 Task: Look for space in Shāhpur, India from 8th June, 2023 to 19th June, 2023 for 1 adult in price range Rs.5000 to Rs.12000. Place can be shared room with 1  bedroom having 1 bed and 1 bathroom. Property type can be house, flat, guest house, hotel. Booking option can be shelf check-in. Required host language is English.
Action: Mouse moved to (523, 90)
Screenshot: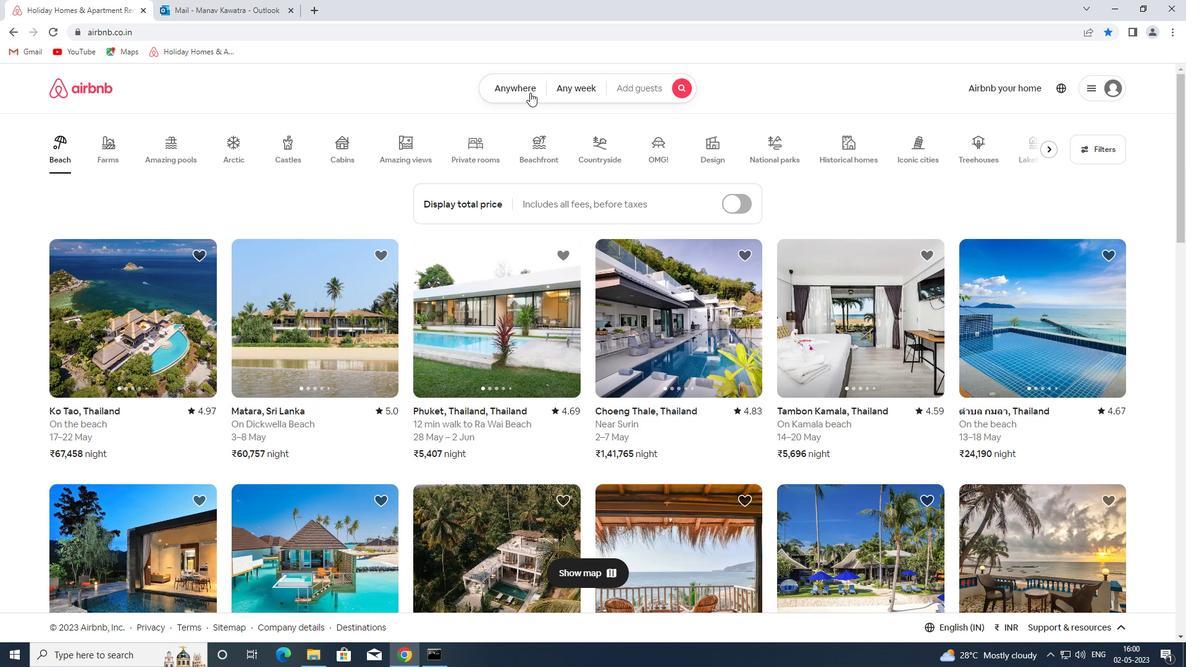 
Action: Mouse pressed left at (523, 90)
Screenshot: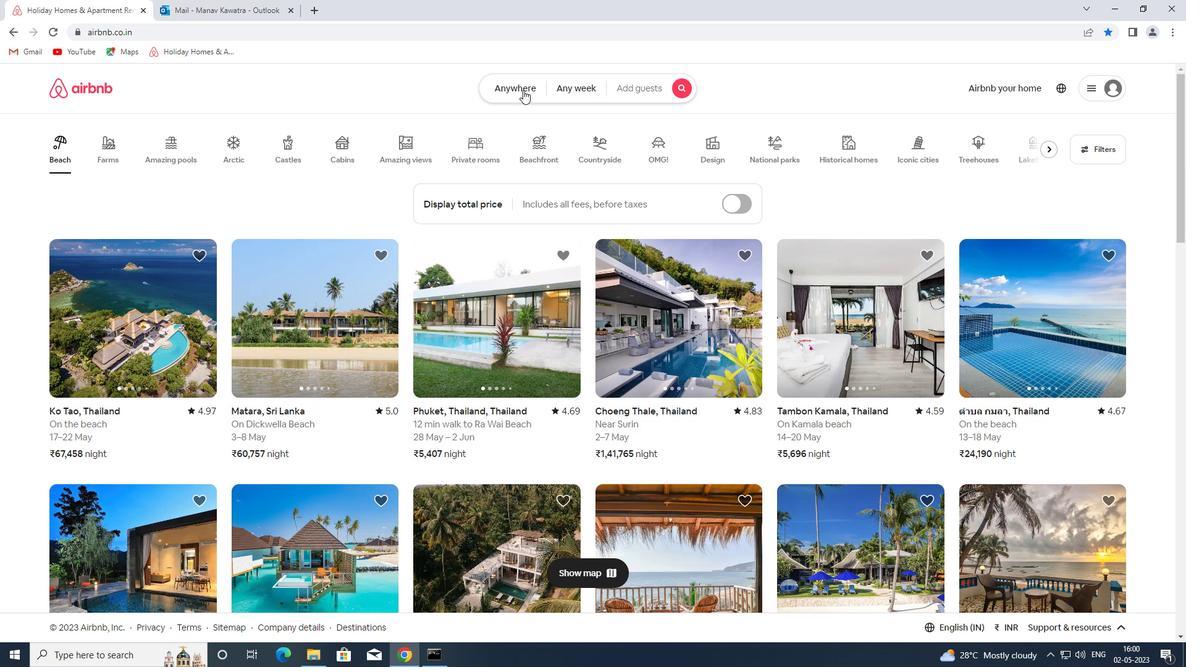 
Action: Mouse moved to (455, 142)
Screenshot: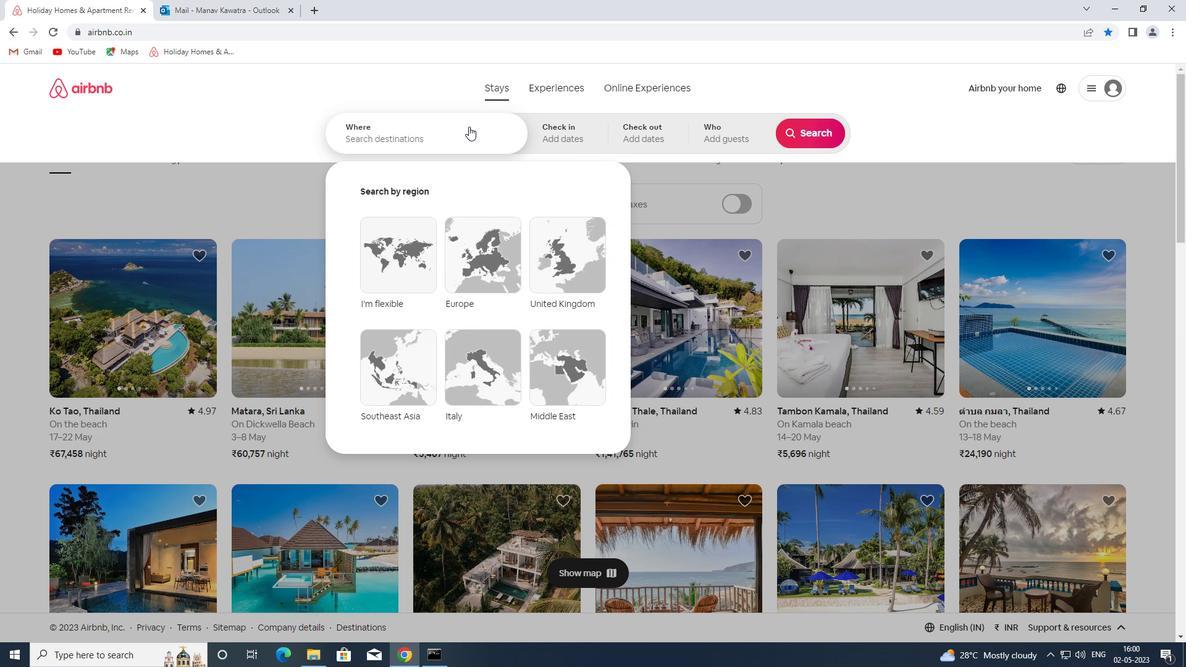 
Action: Mouse pressed left at (455, 142)
Screenshot: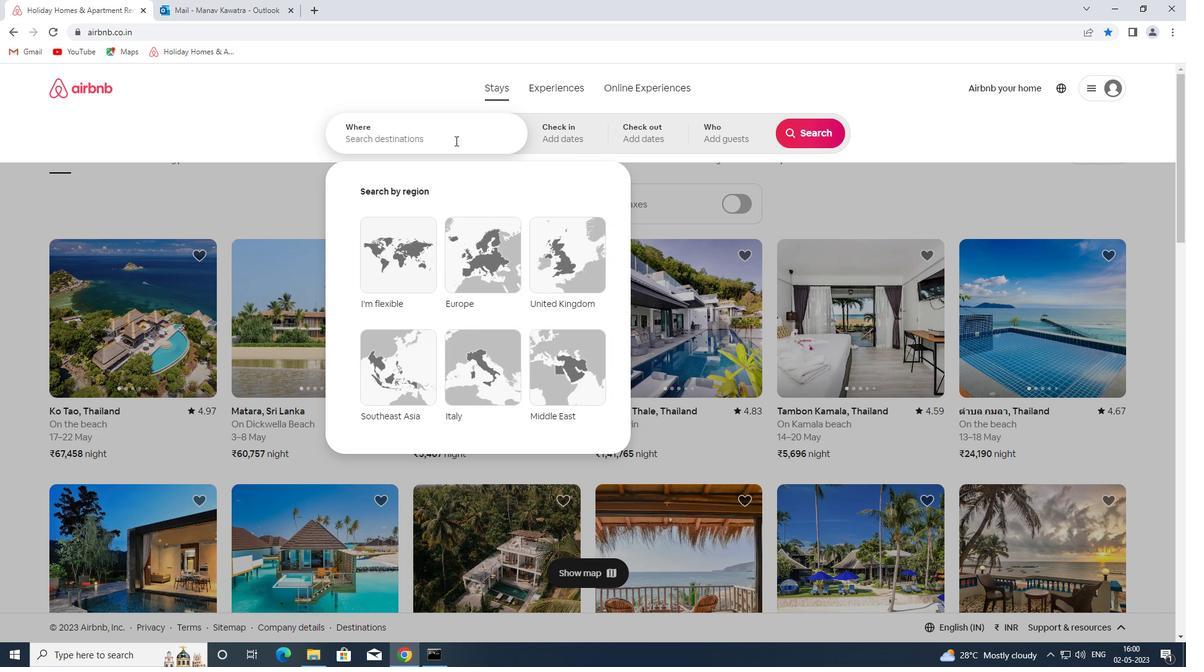 
Action: Mouse moved to (455, 142)
Screenshot: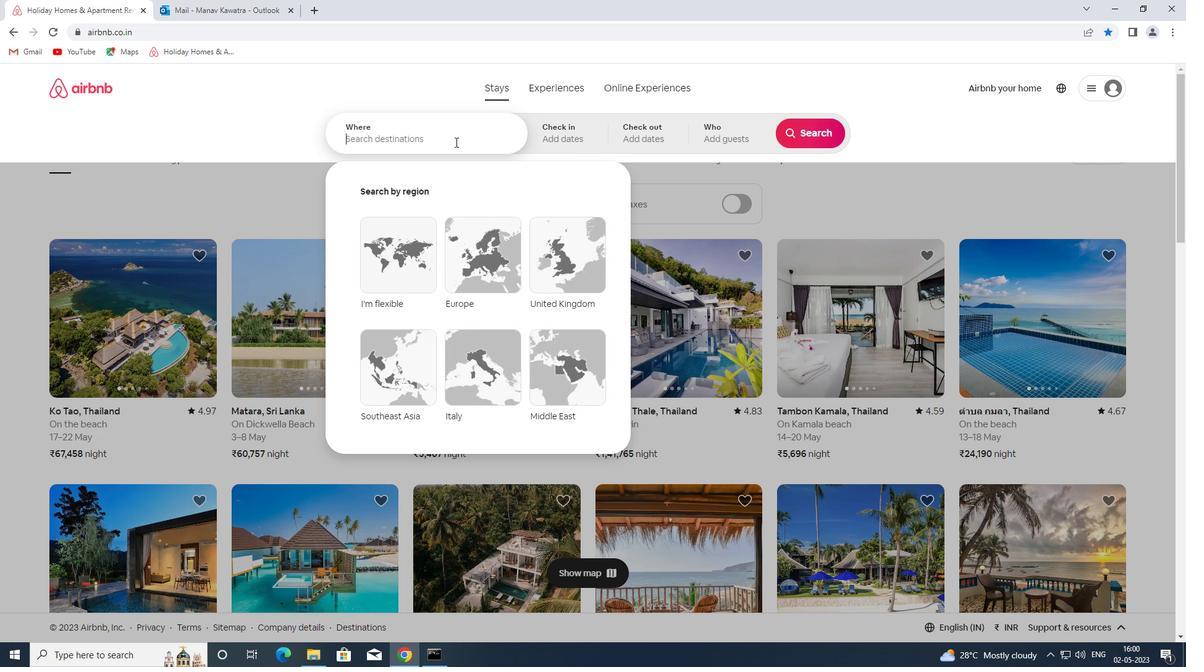 
Action: Key pressed shahpur<Key.space>india<Key.enter>
Screenshot: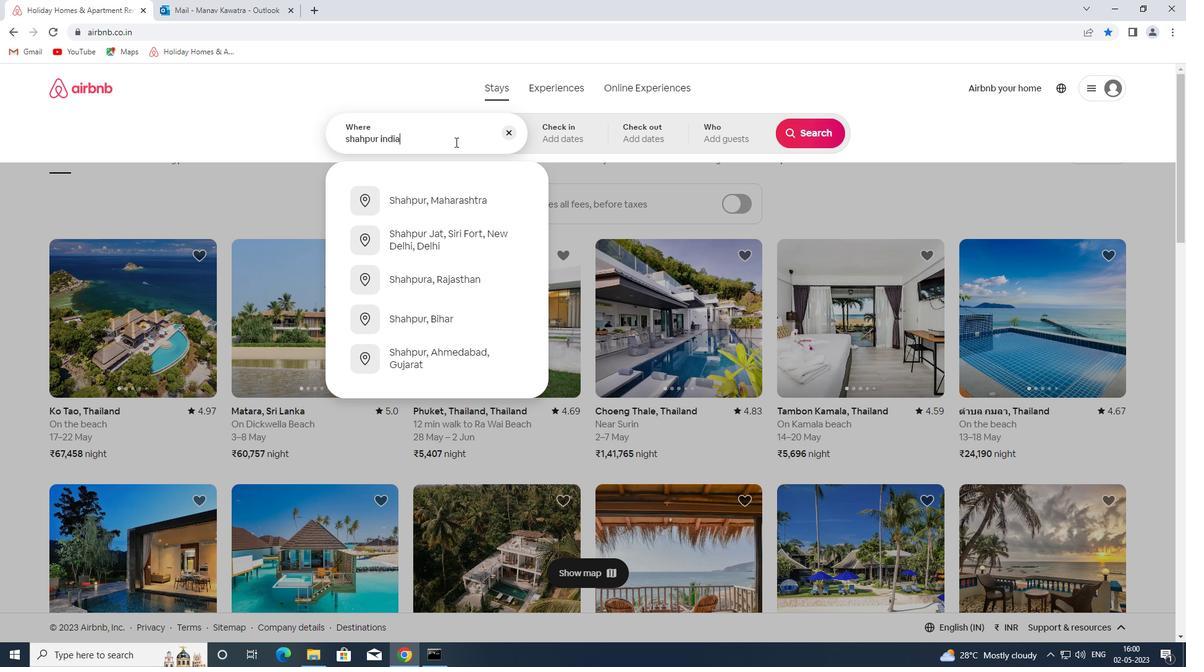 
Action: Mouse moved to (739, 309)
Screenshot: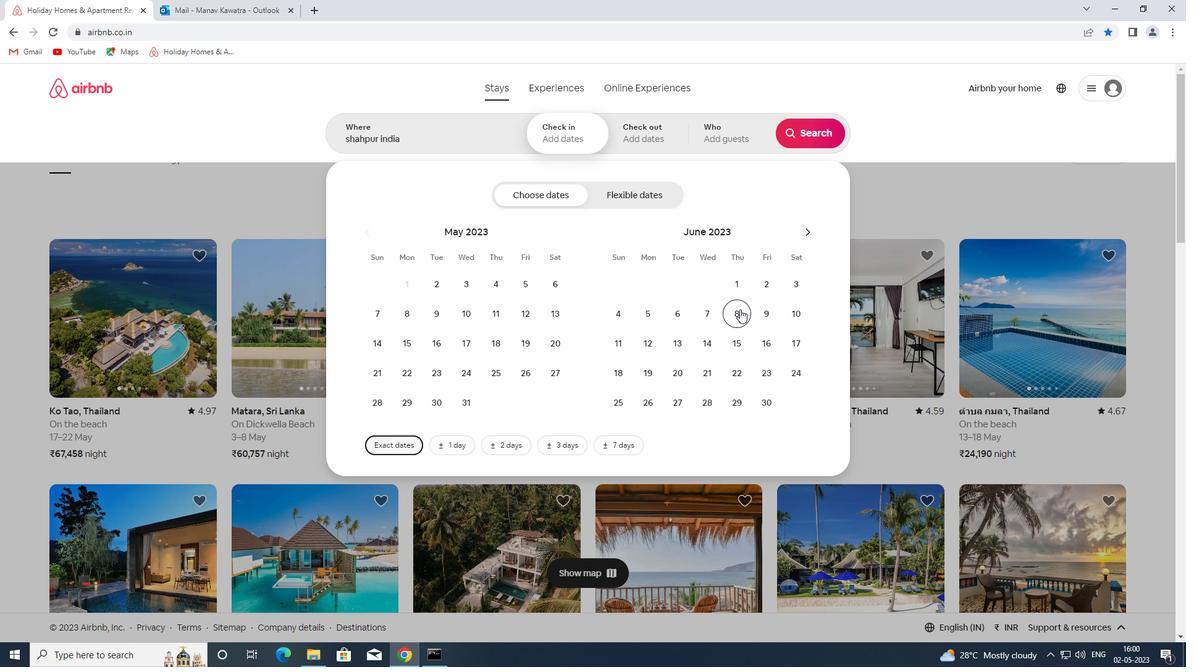 
Action: Mouse pressed left at (739, 309)
Screenshot: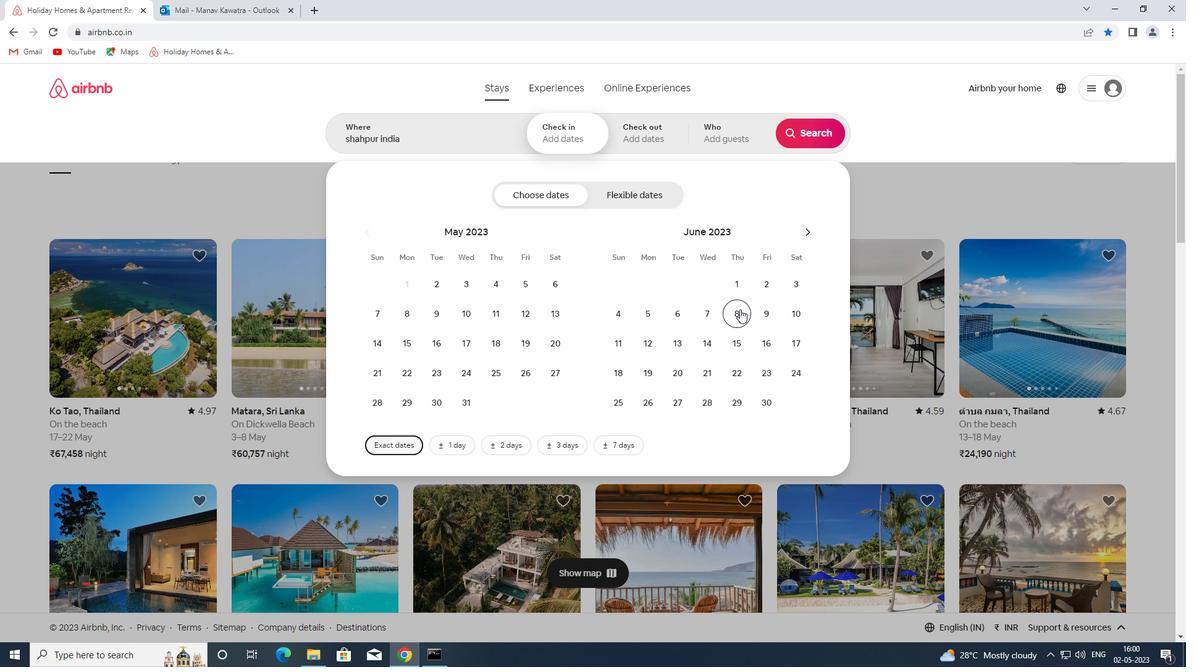 
Action: Mouse moved to (803, 237)
Screenshot: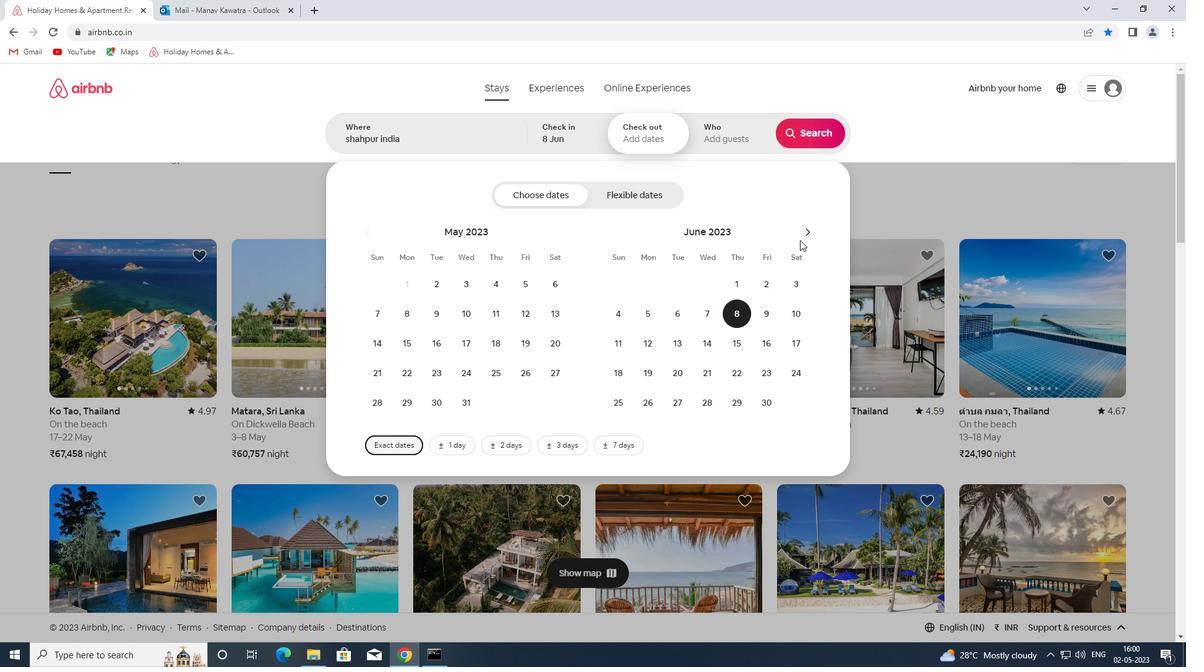 
Action: Mouse pressed left at (803, 237)
Screenshot: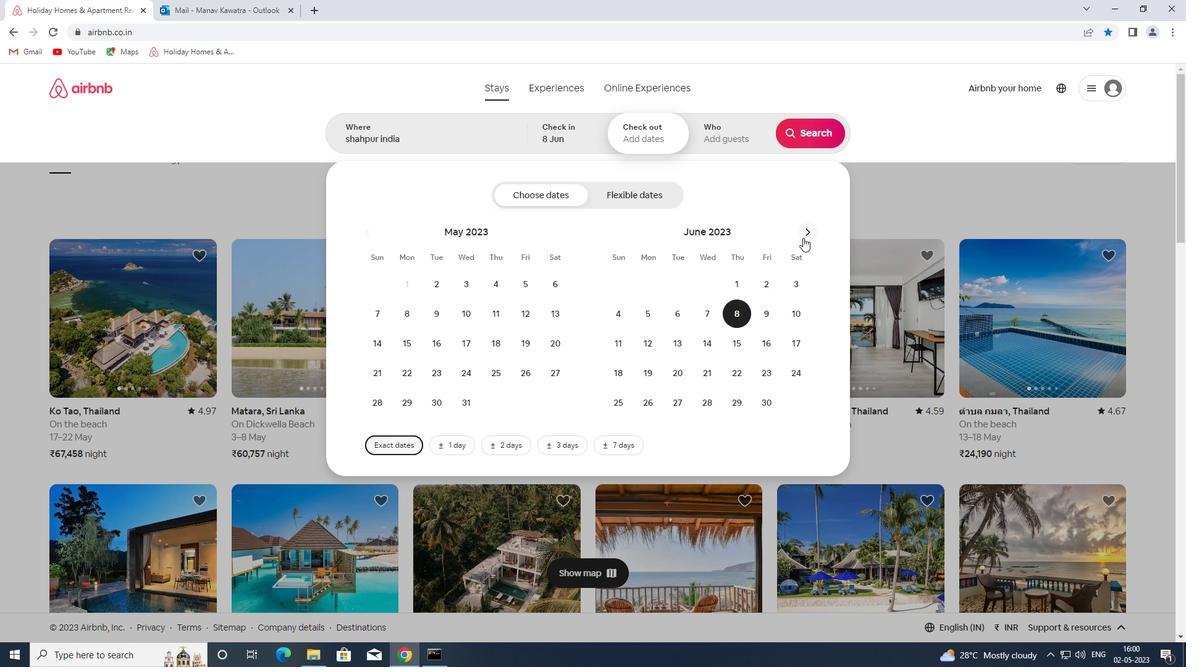 
Action: Mouse moved to (418, 371)
Screenshot: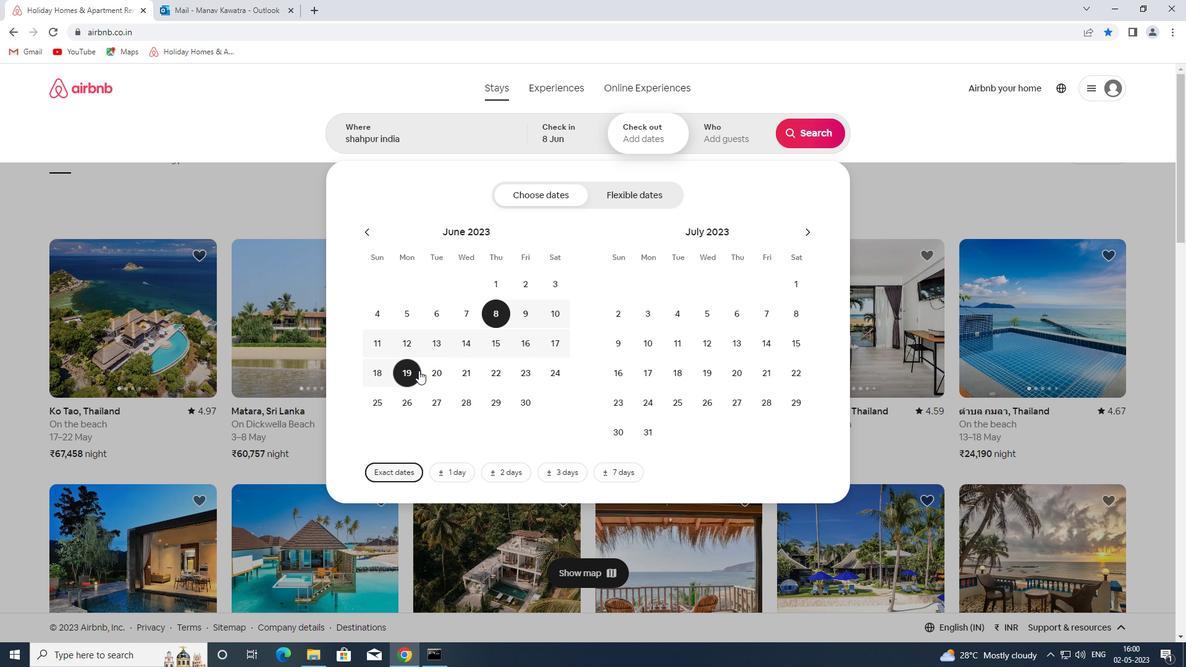 
Action: Mouse pressed left at (418, 371)
Screenshot: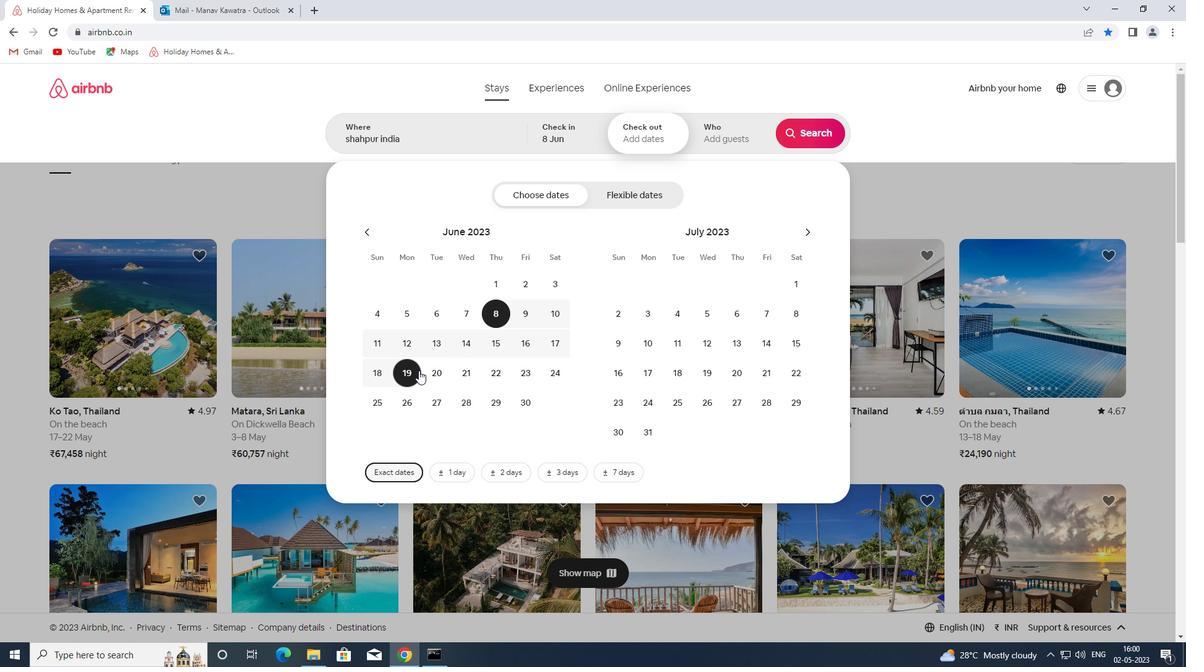
Action: Mouse moved to (734, 133)
Screenshot: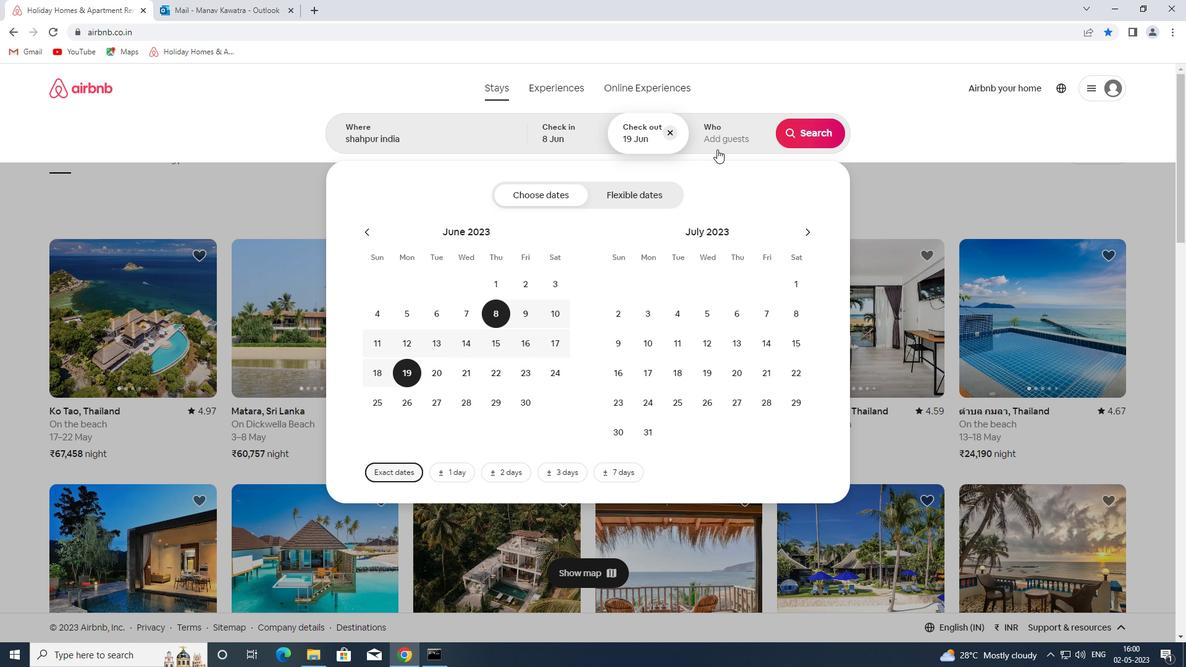 
Action: Mouse pressed left at (734, 133)
Screenshot: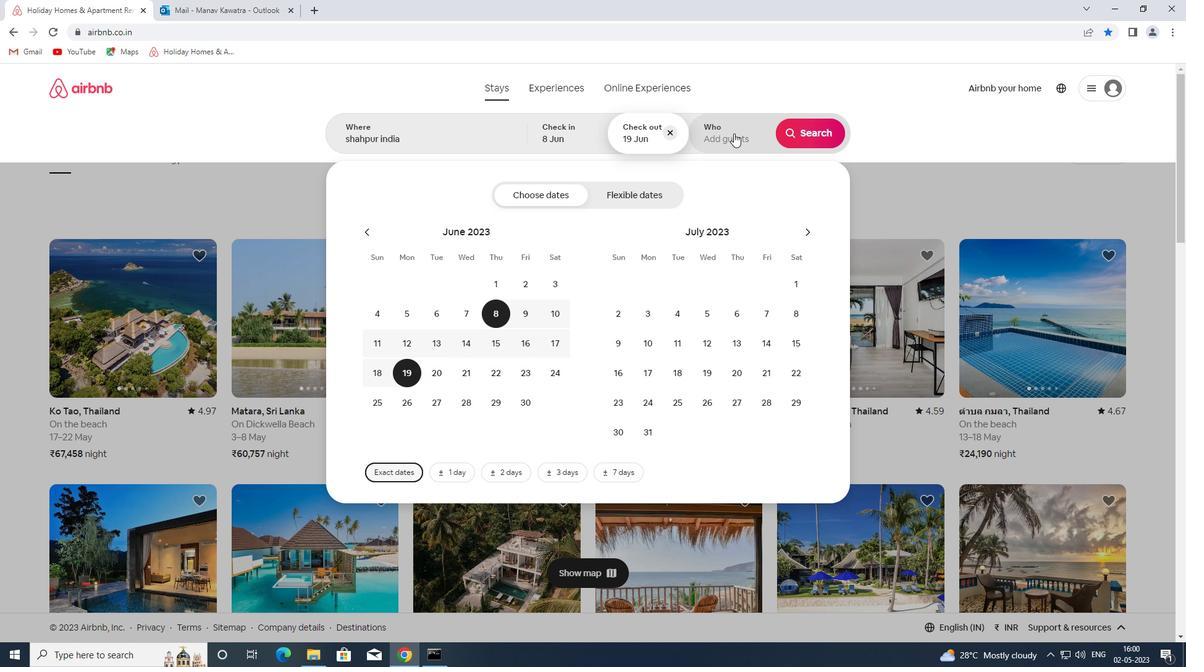 
Action: Mouse moved to (814, 202)
Screenshot: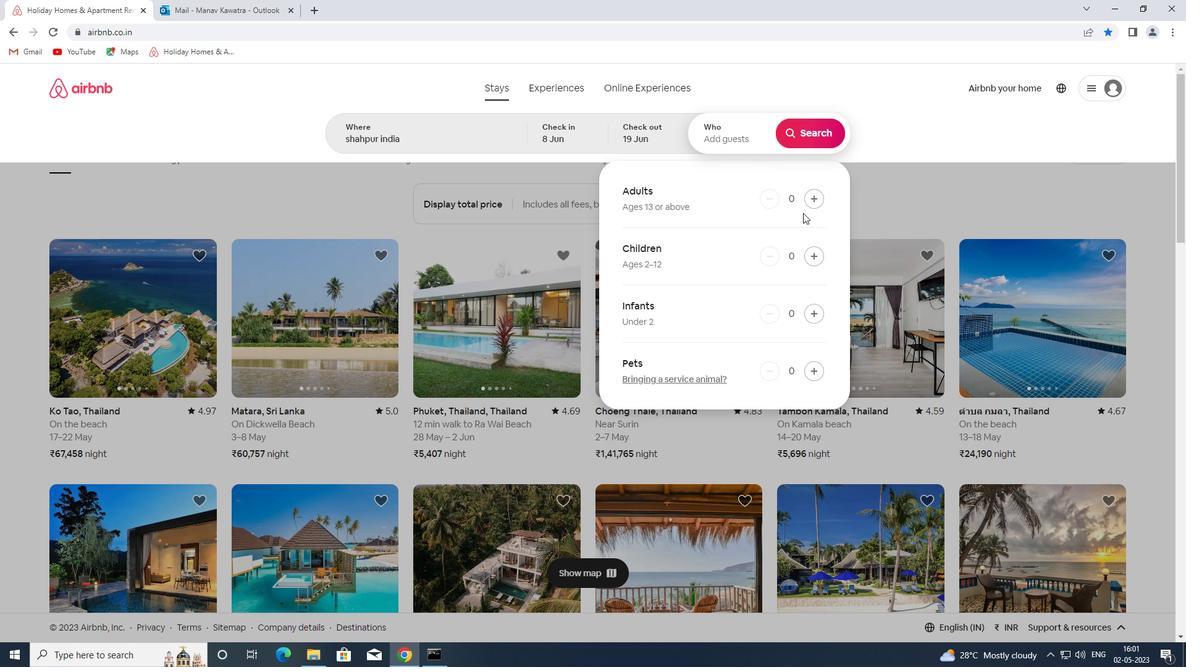 
Action: Mouse pressed left at (814, 202)
Screenshot: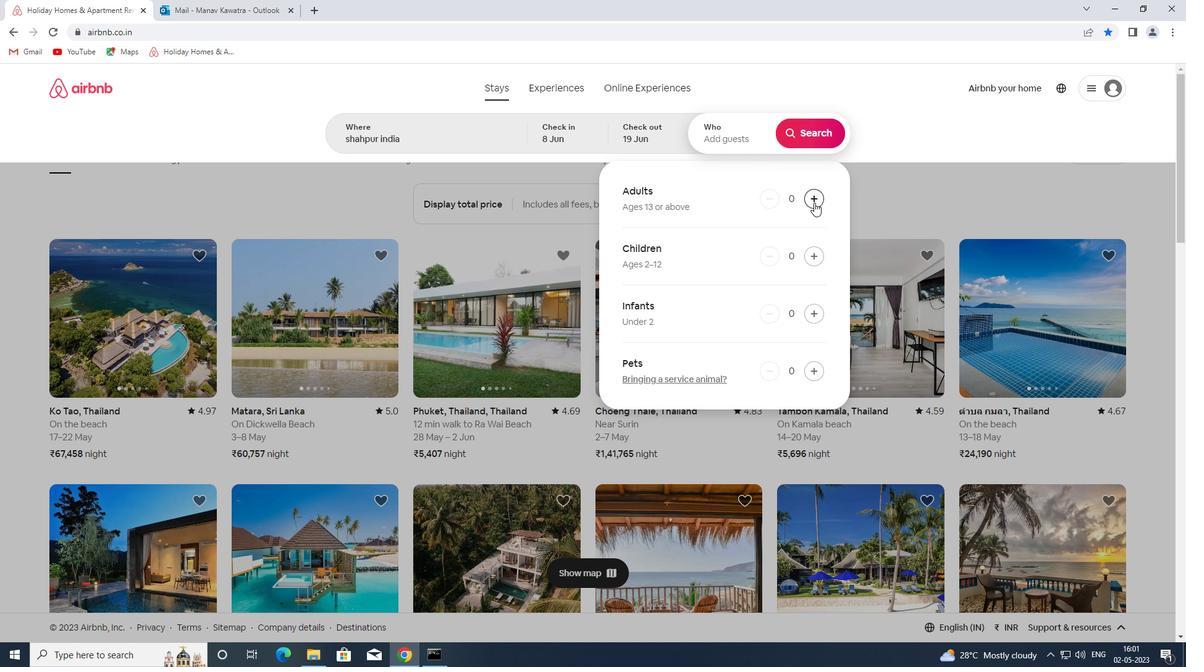 
Action: Mouse moved to (800, 134)
Screenshot: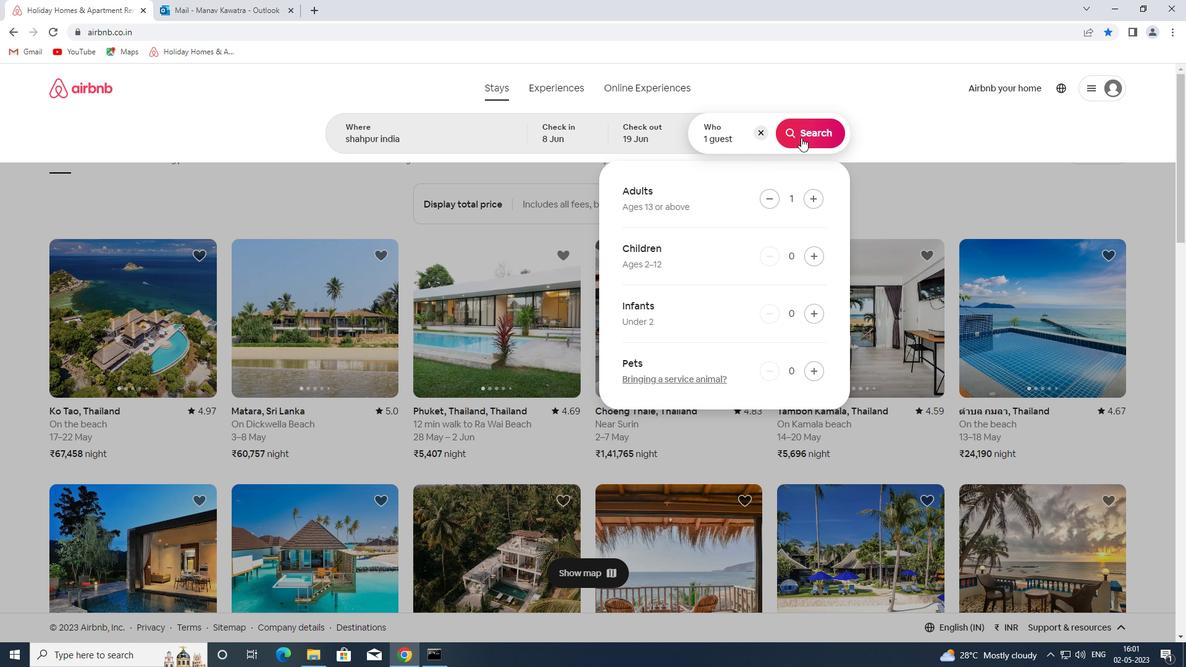 
Action: Mouse pressed left at (800, 134)
Screenshot: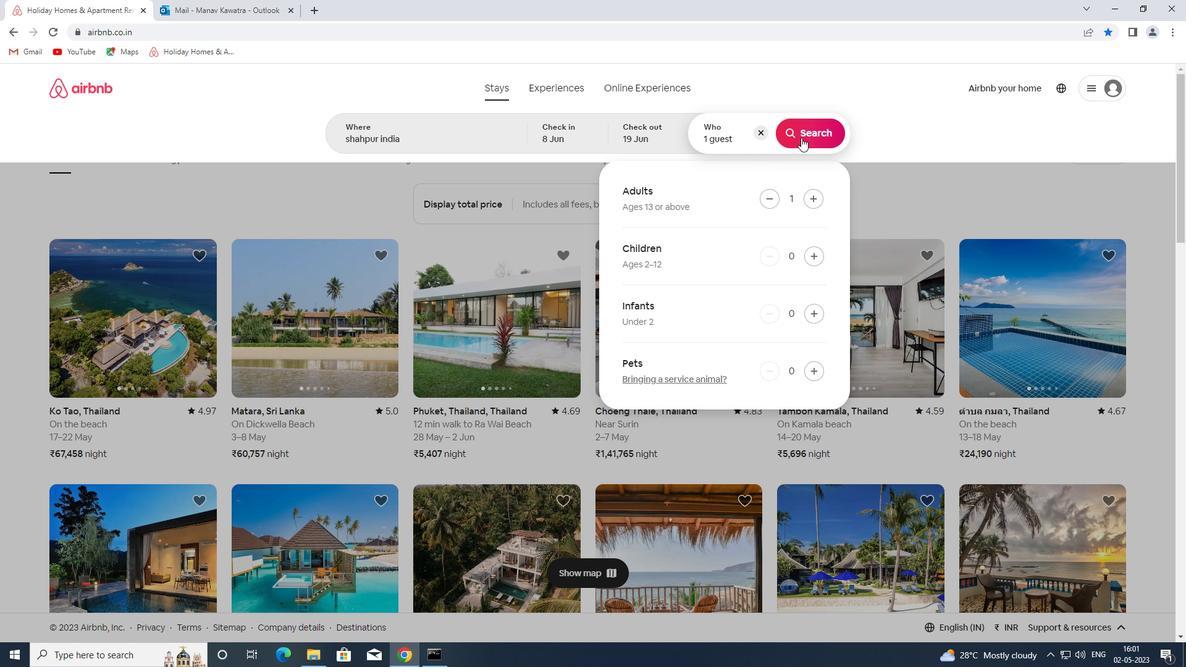 
Action: Mouse moved to (1130, 141)
Screenshot: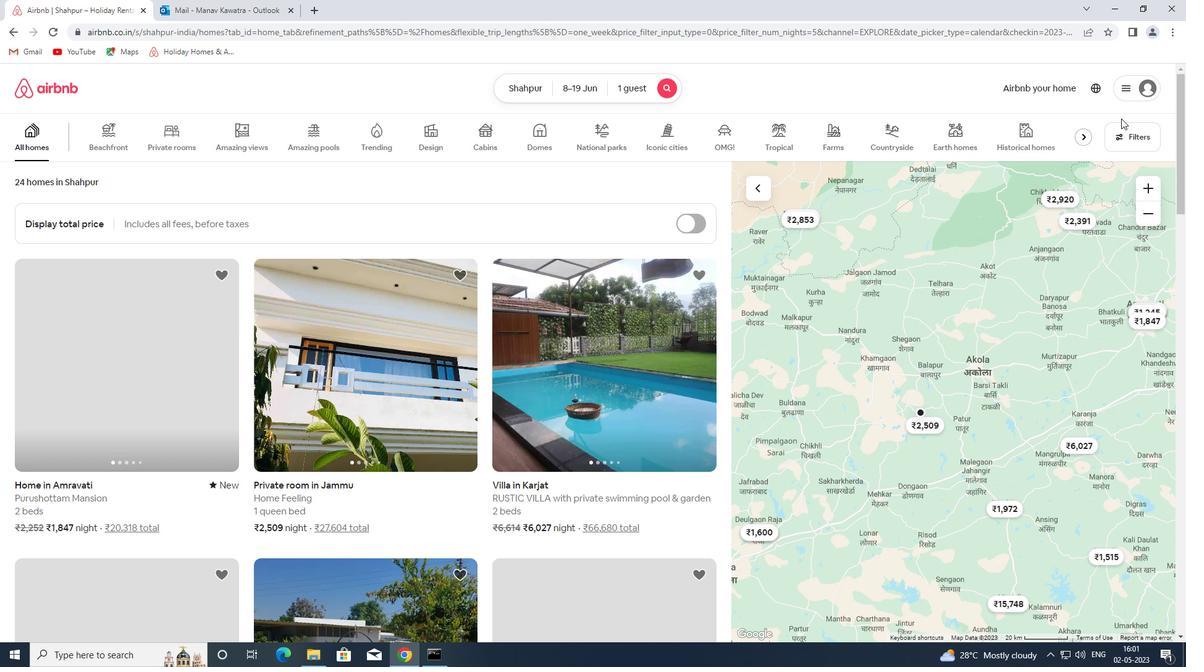 
Action: Mouse pressed left at (1130, 141)
Screenshot: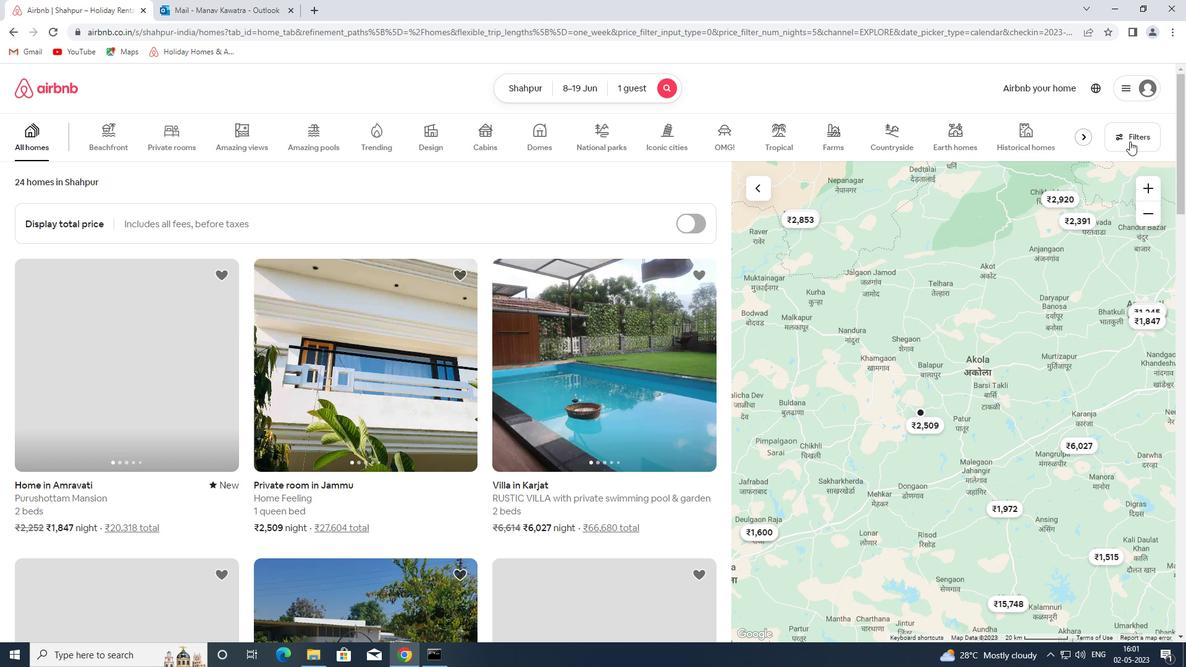 
Action: Mouse moved to (446, 287)
Screenshot: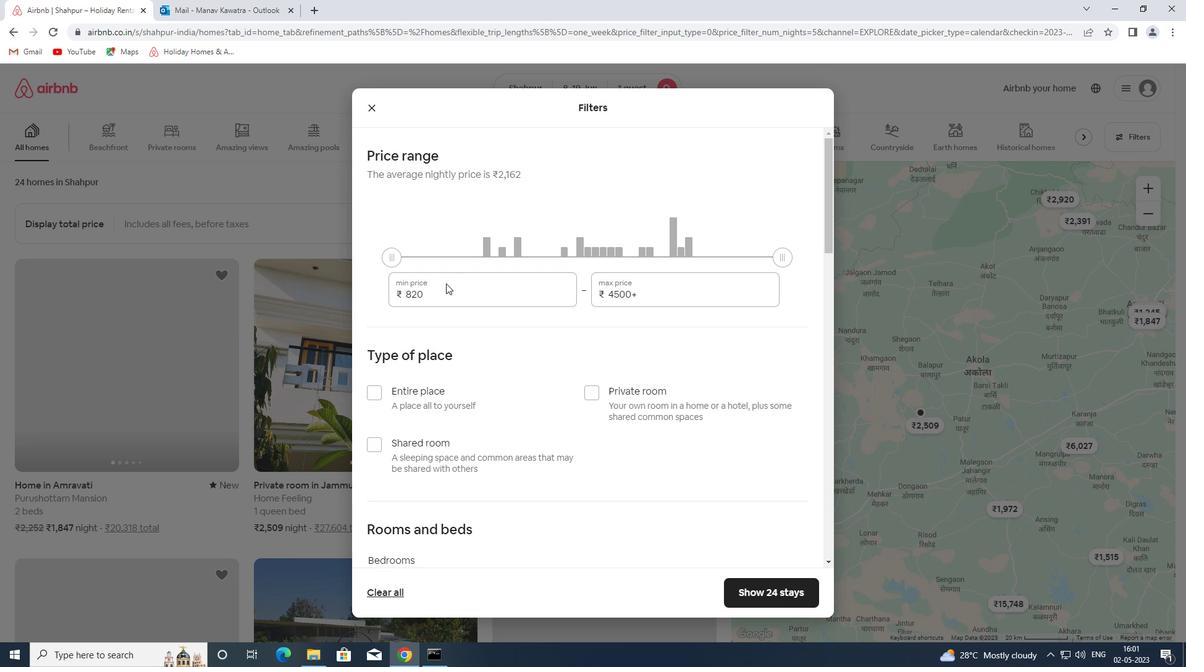 
Action: Mouse pressed left at (446, 287)
Screenshot: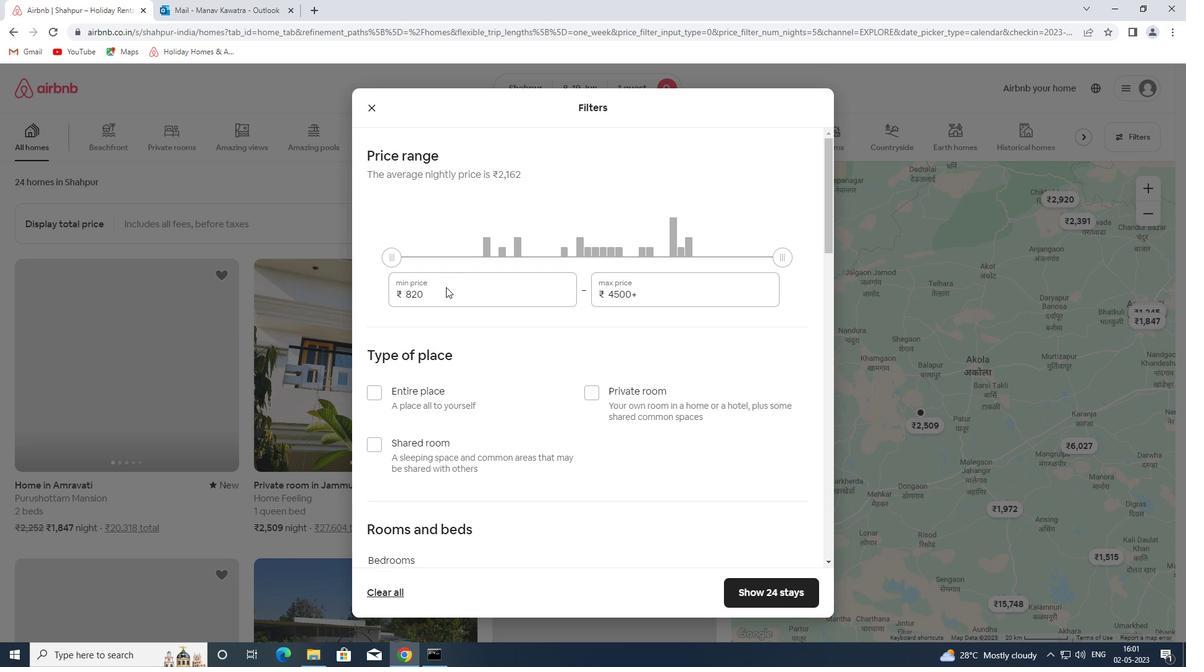 
Action: Mouse pressed left at (446, 287)
Screenshot: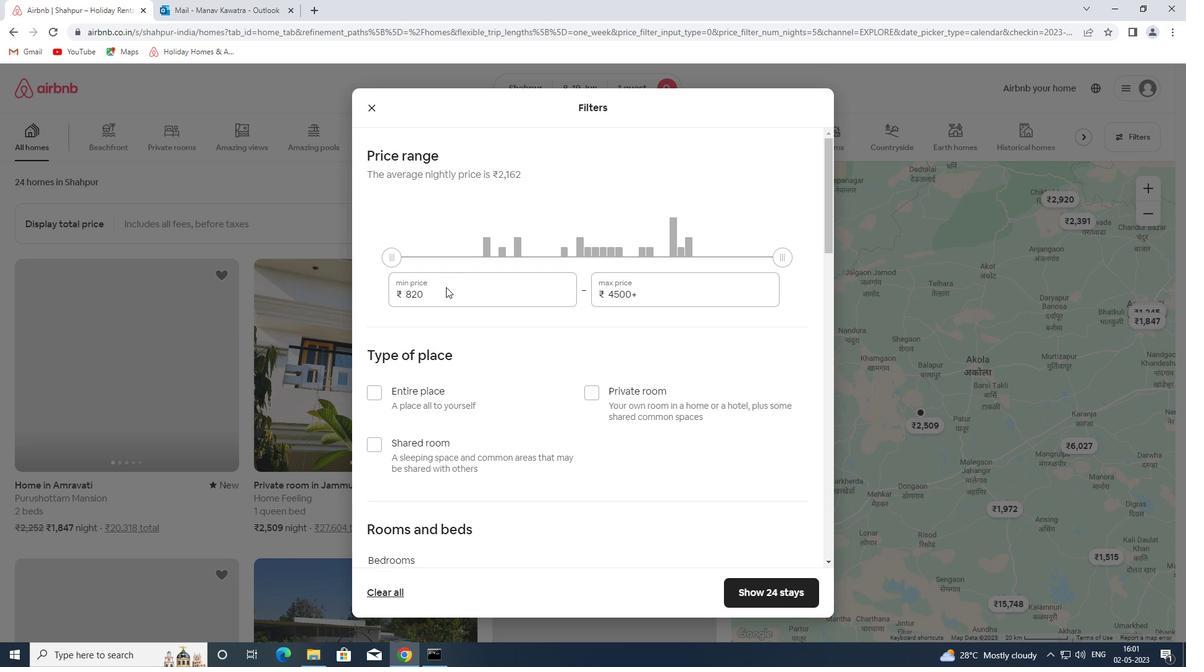 
Action: Mouse moved to (446, 290)
Screenshot: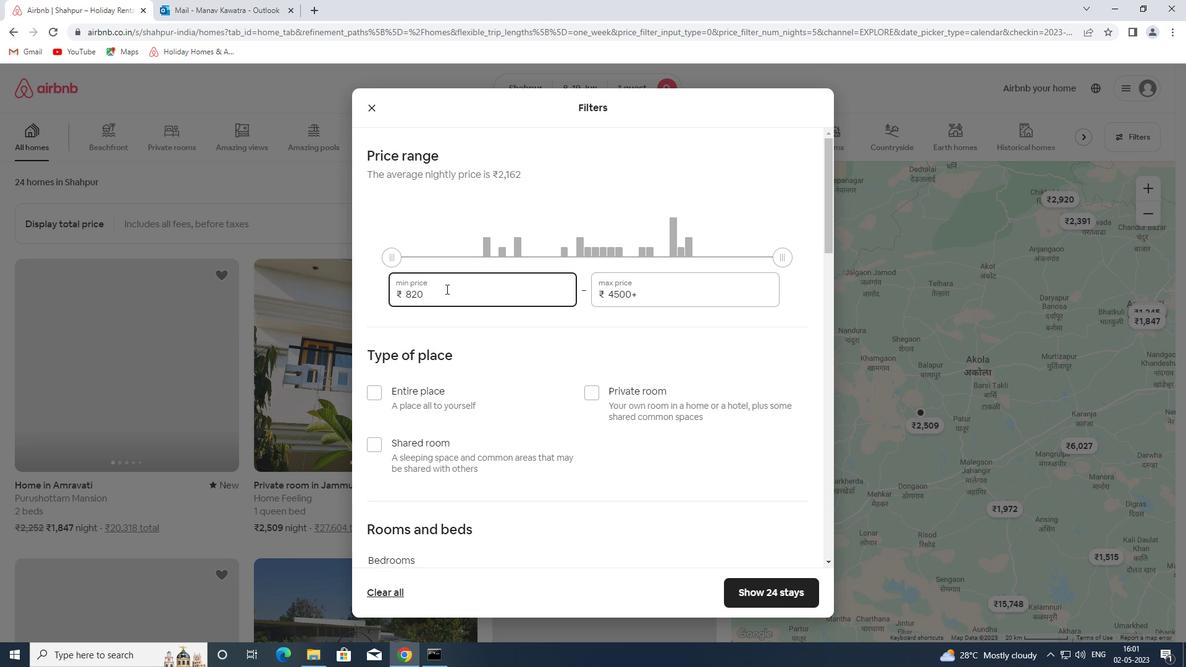 
Action: Mouse pressed left at (446, 290)
Screenshot: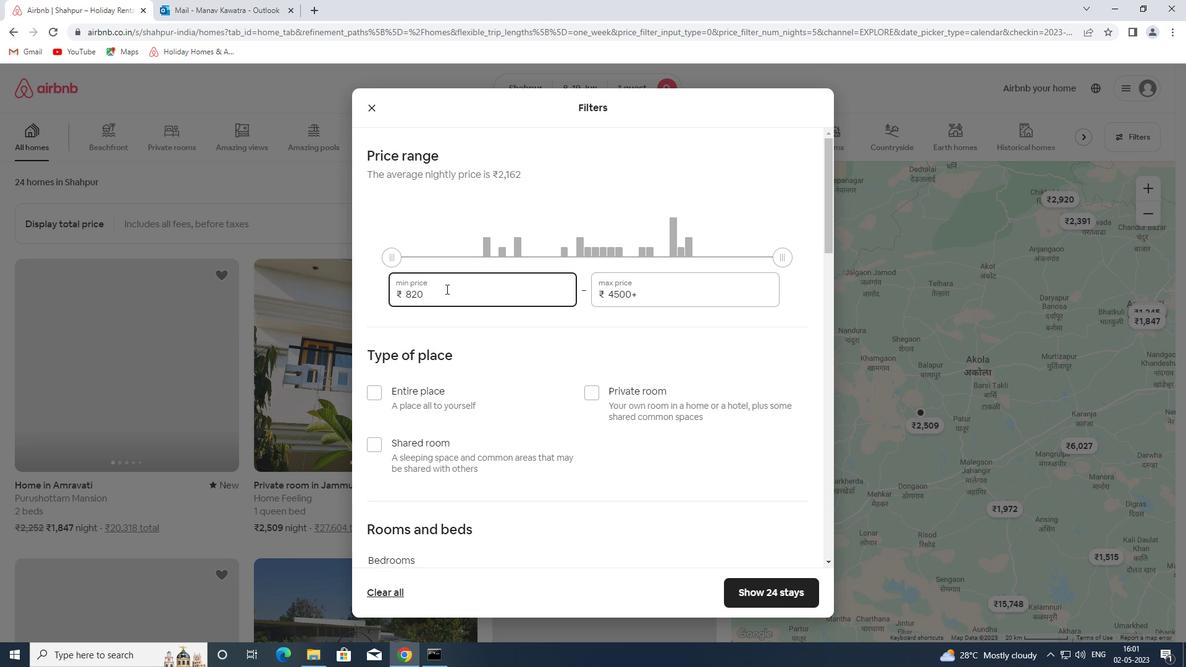 
Action: Mouse pressed left at (446, 290)
Screenshot: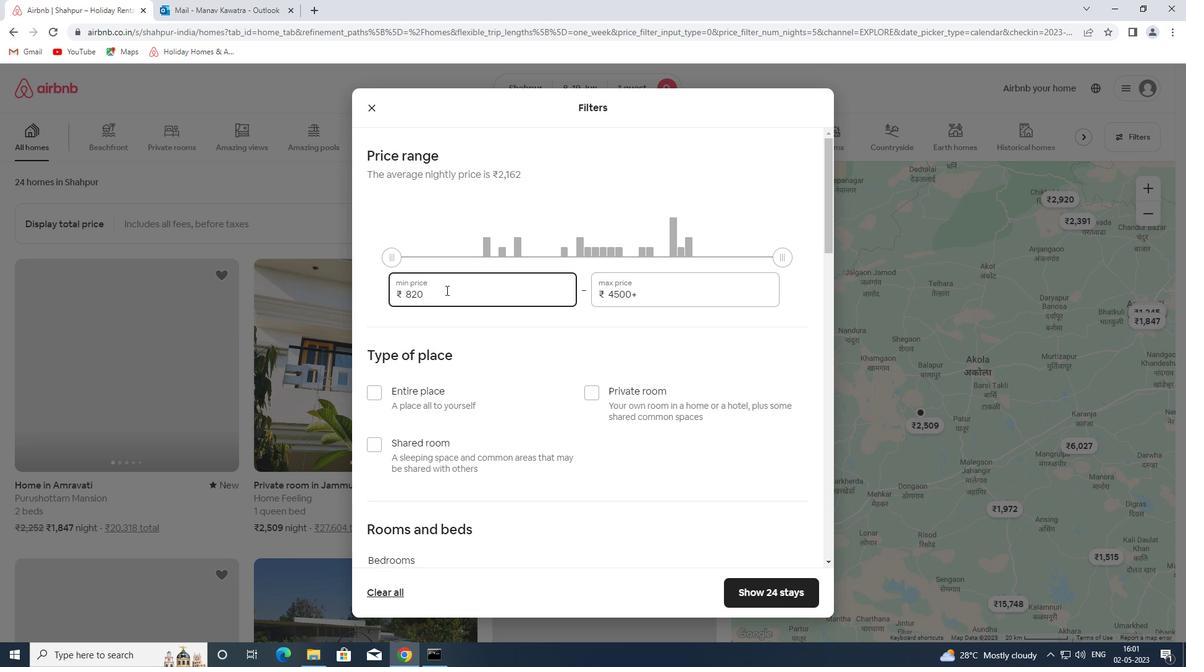 
Action: Key pressed 5000<Key.tab>12000
Screenshot: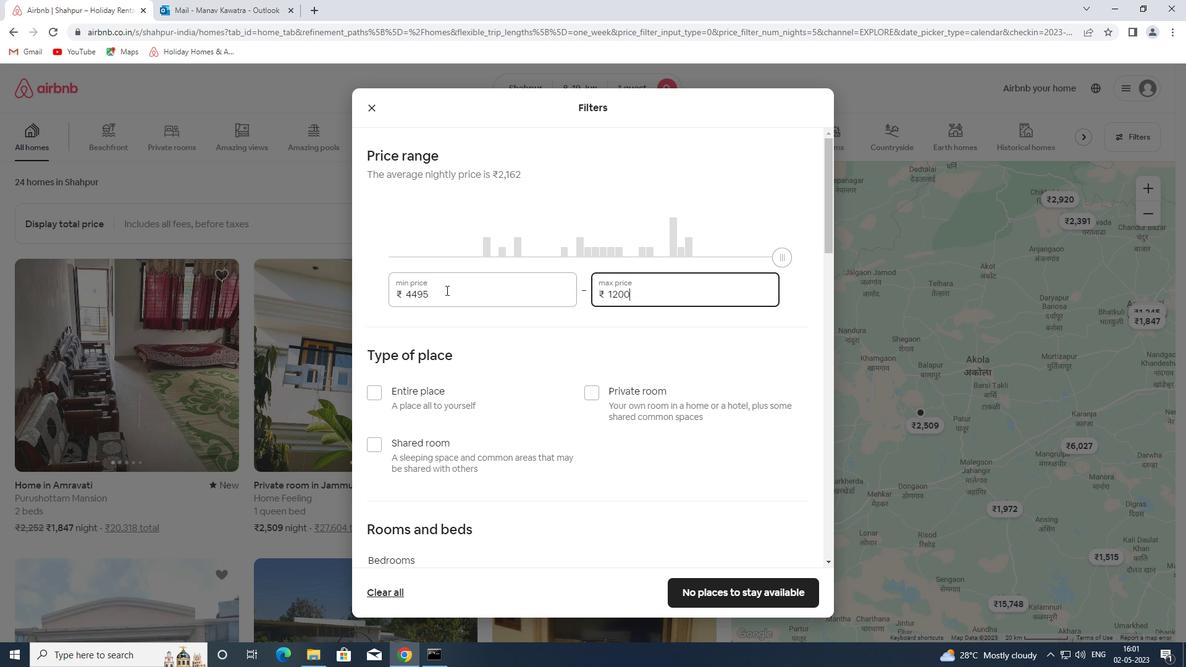 
Action: Mouse moved to (419, 442)
Screenshot: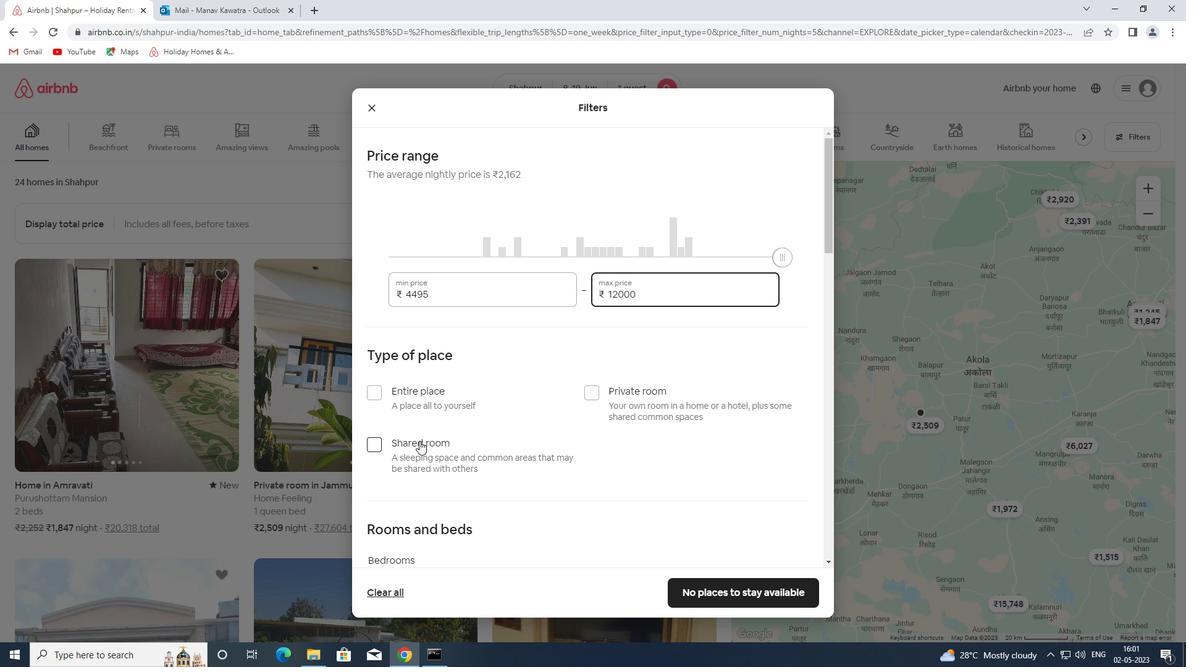 
Action: Mouse pressed left at (419, 442)
Screenshot: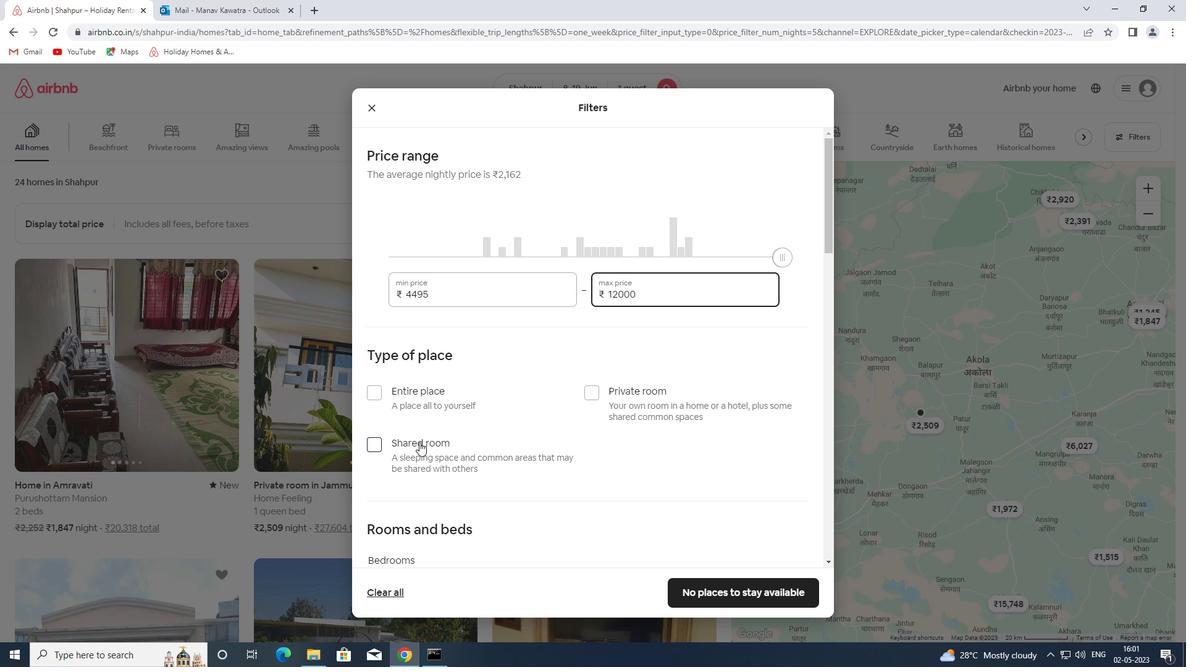 
Action: Mouse moved to (478, 373)
Screenshot: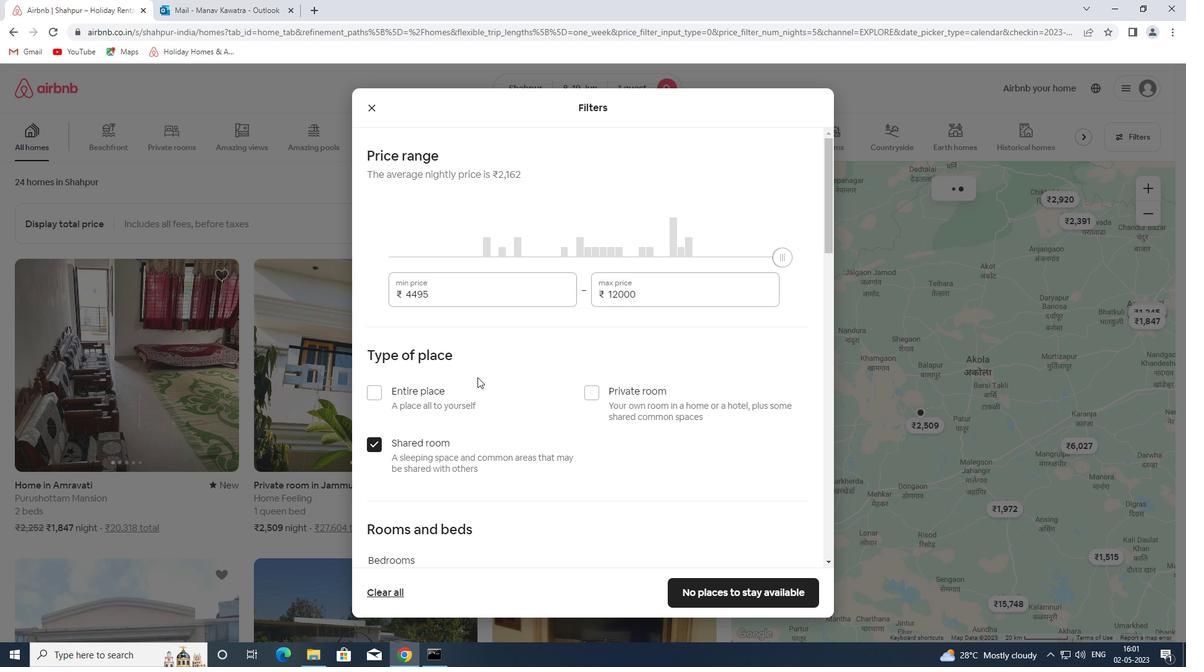 
Action: Mouse scrolled (478, 372) with delta (0, 0)
Screenshot: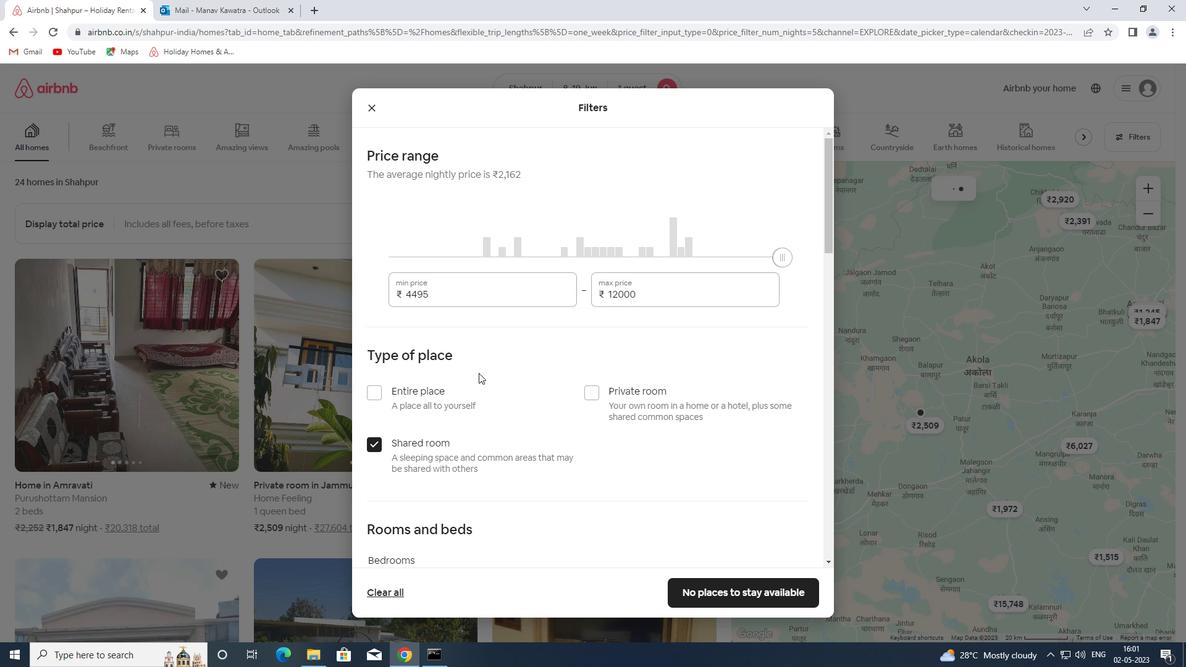 
Action: Mouse scrolled (478, 372) with delta (0, 0)
Screenshot: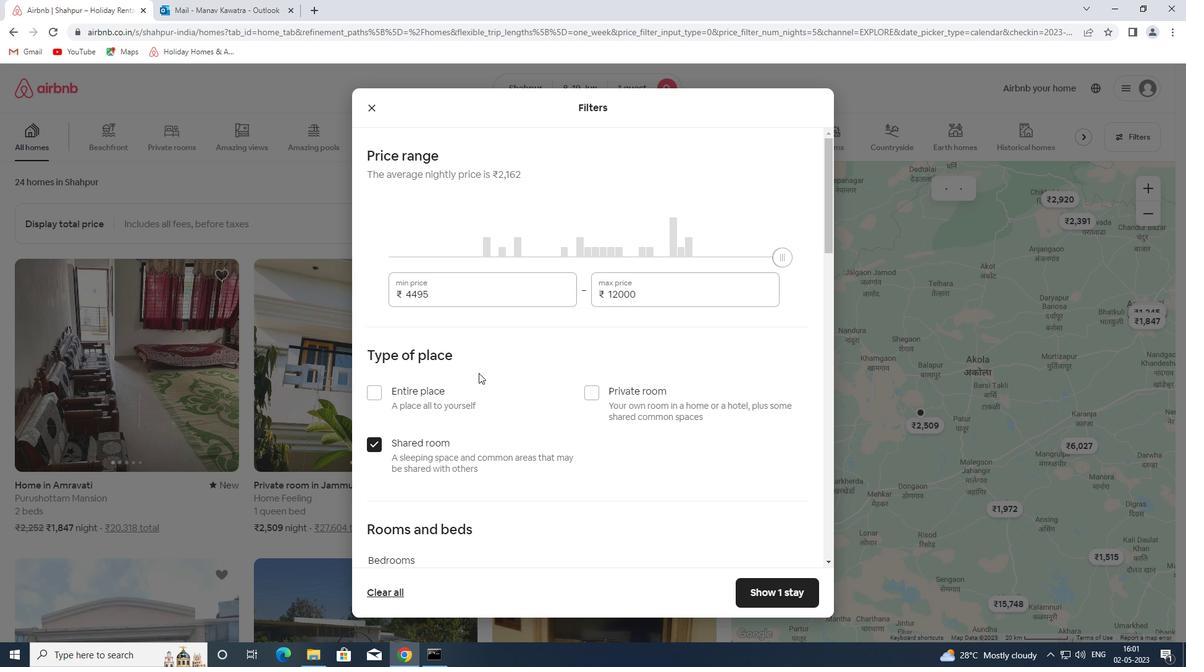 
Action: Mouse scrolled (478, 372) with delta (0, 0)
Screenshot: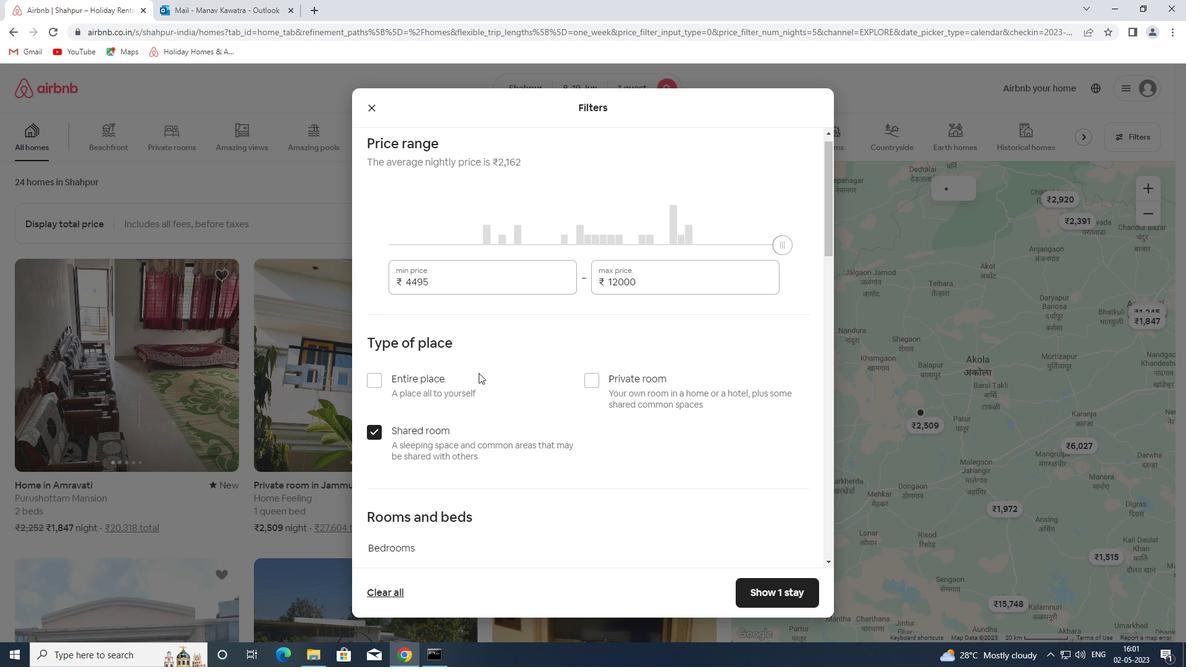 
Action: Mouse scrolled (478, 372) with delta (0, 0)
Screenshot: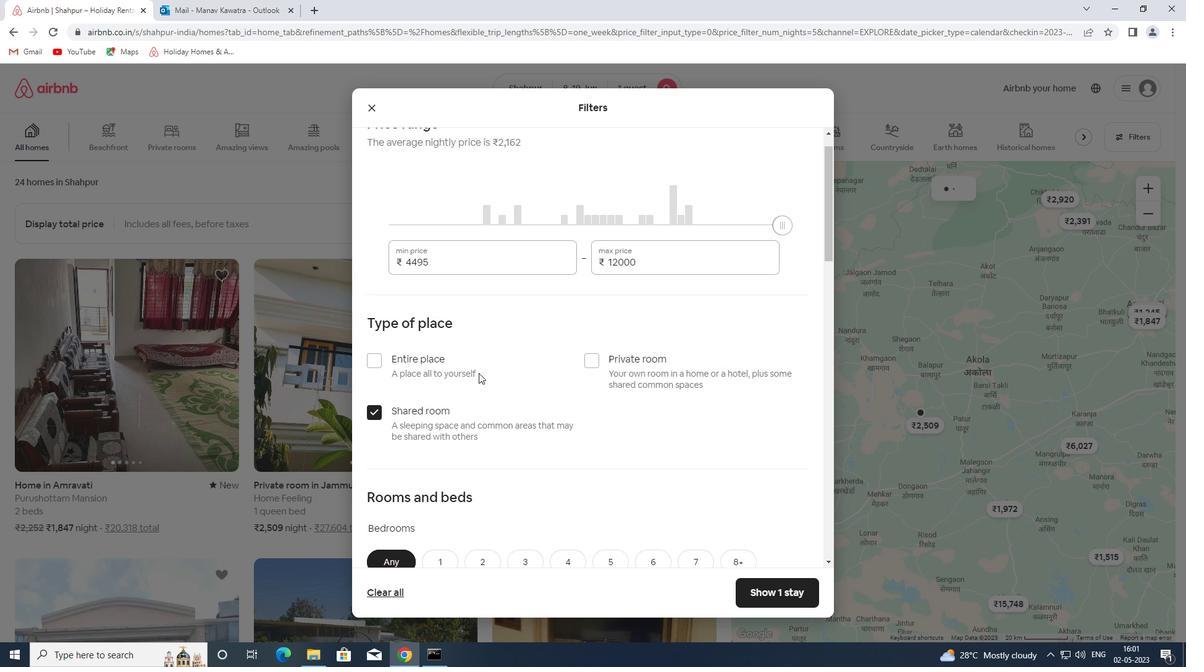 
Action: Mouse scrolled (478, 372) with delta (0, 0)
Screenshot: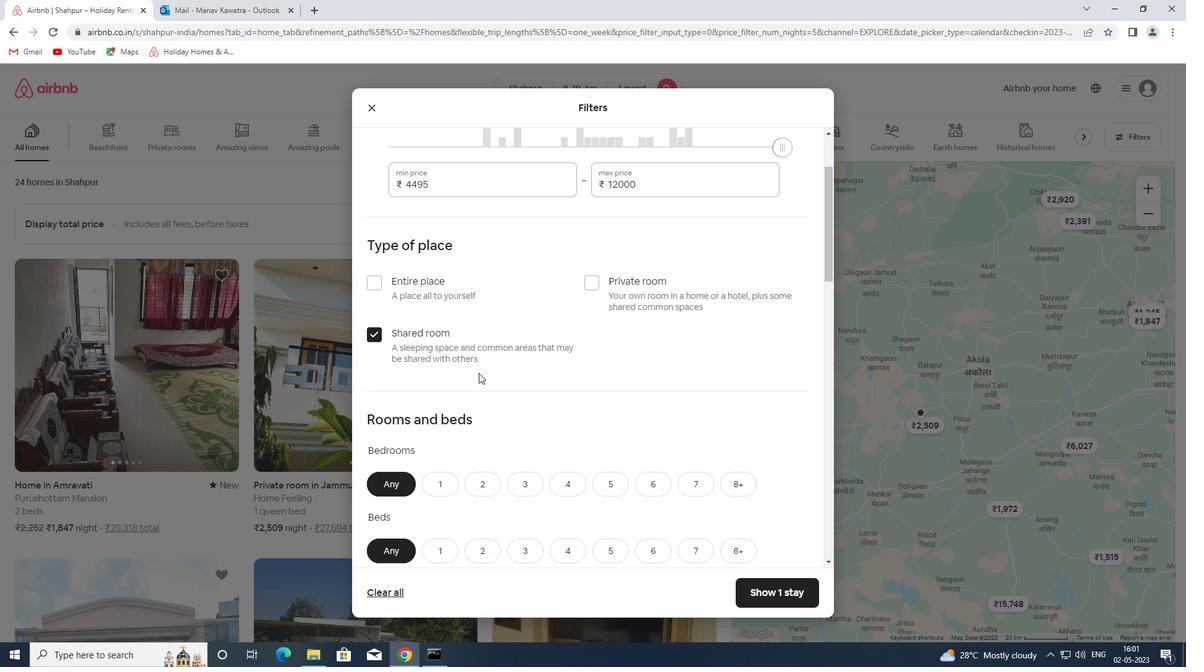 
Action: Mouse moved to (446, 287)
Screenshot: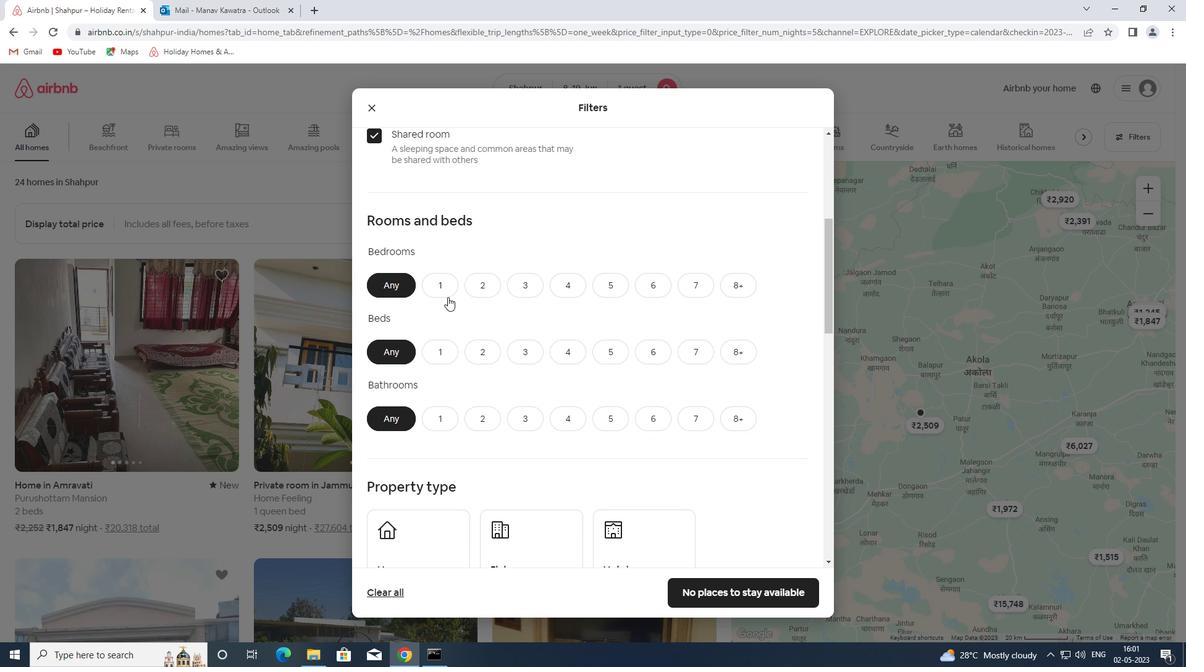 
Action: Mouse pressed left at (446, 287)
Screenshot: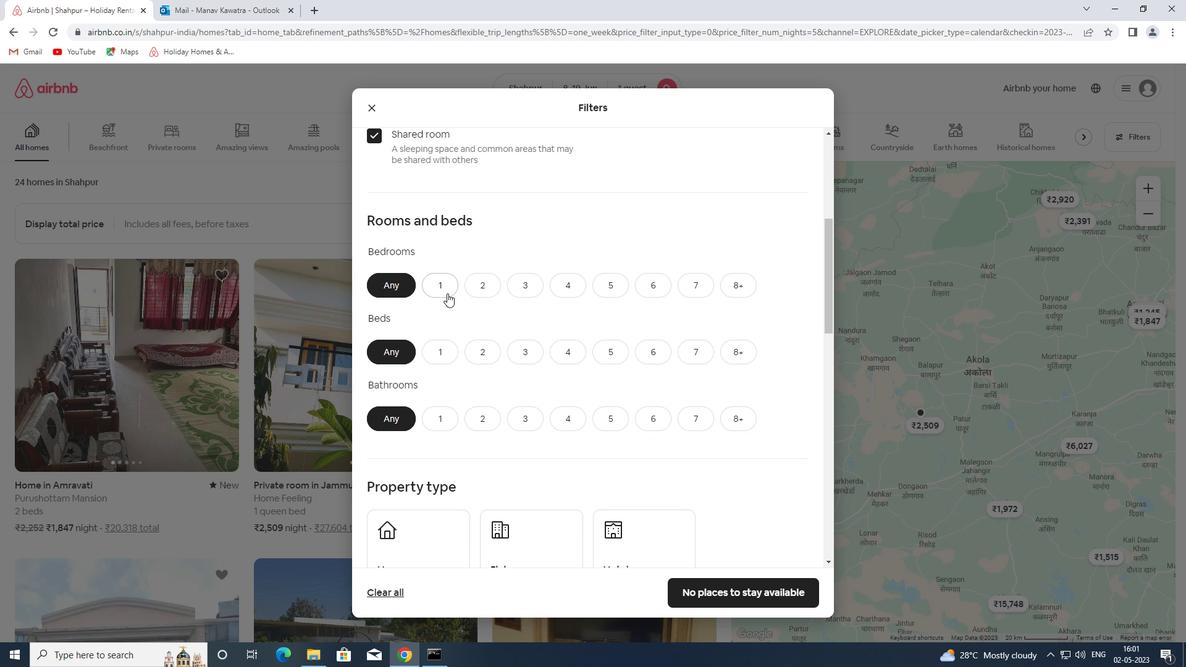 
Action: Mouse moved to (440, 354)
Screenshot: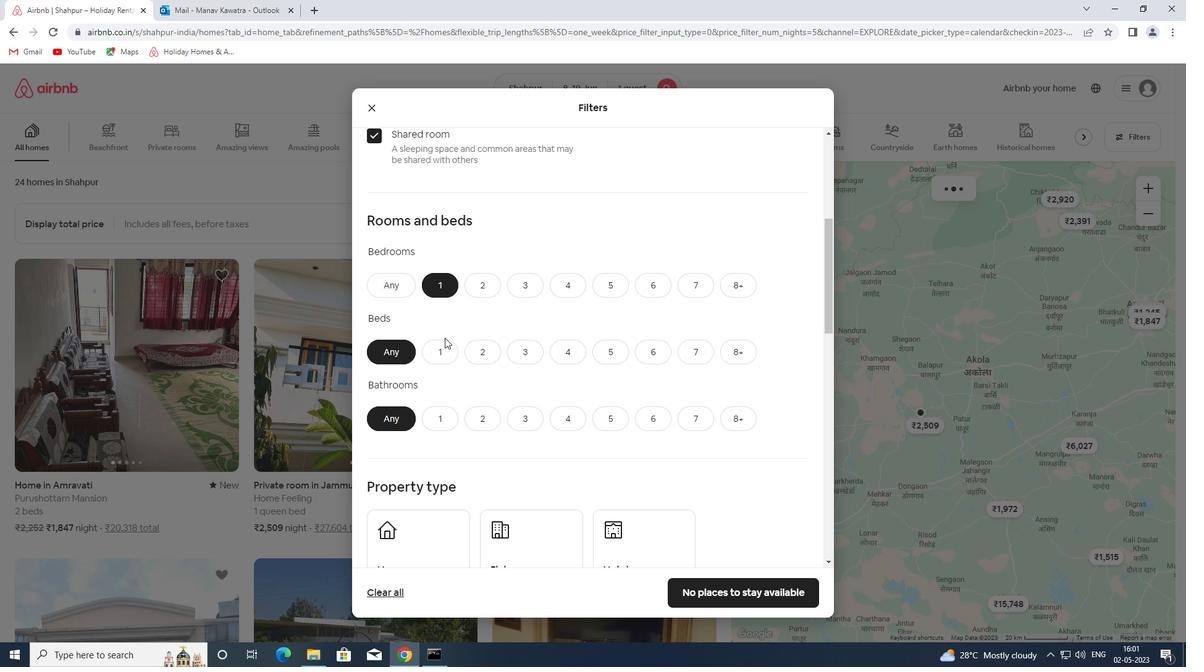 
Action: Mouse pressed left at (440, 354)
Screenshot: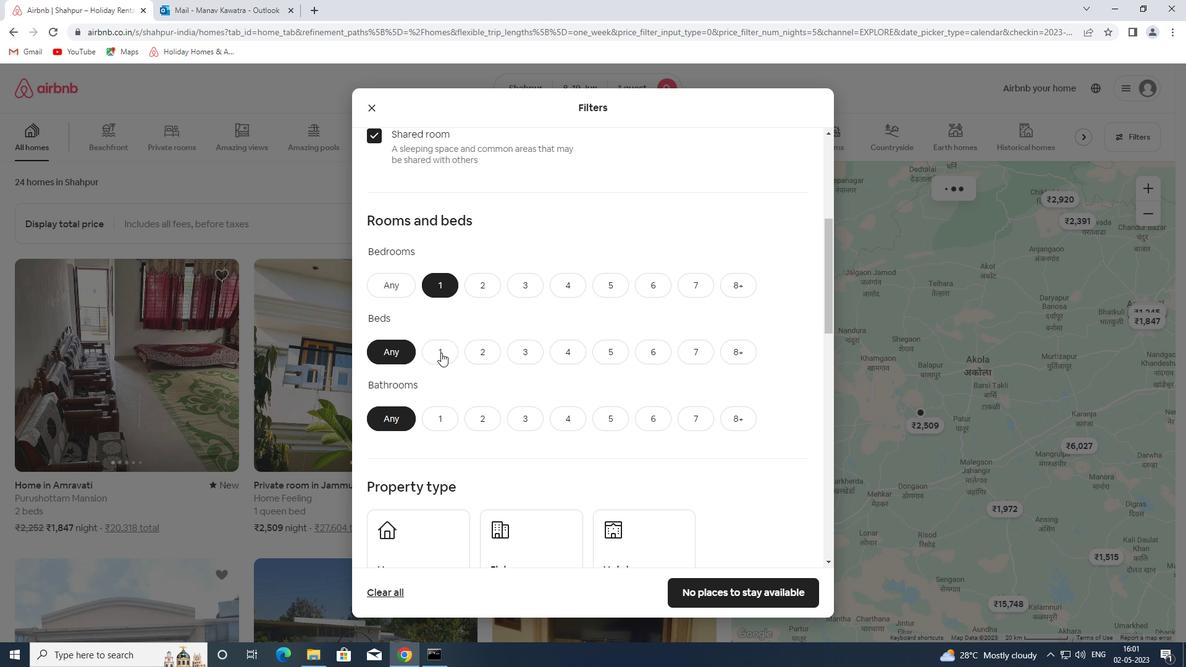 
Action: Mouse moved to (448, 412)
Screenshot: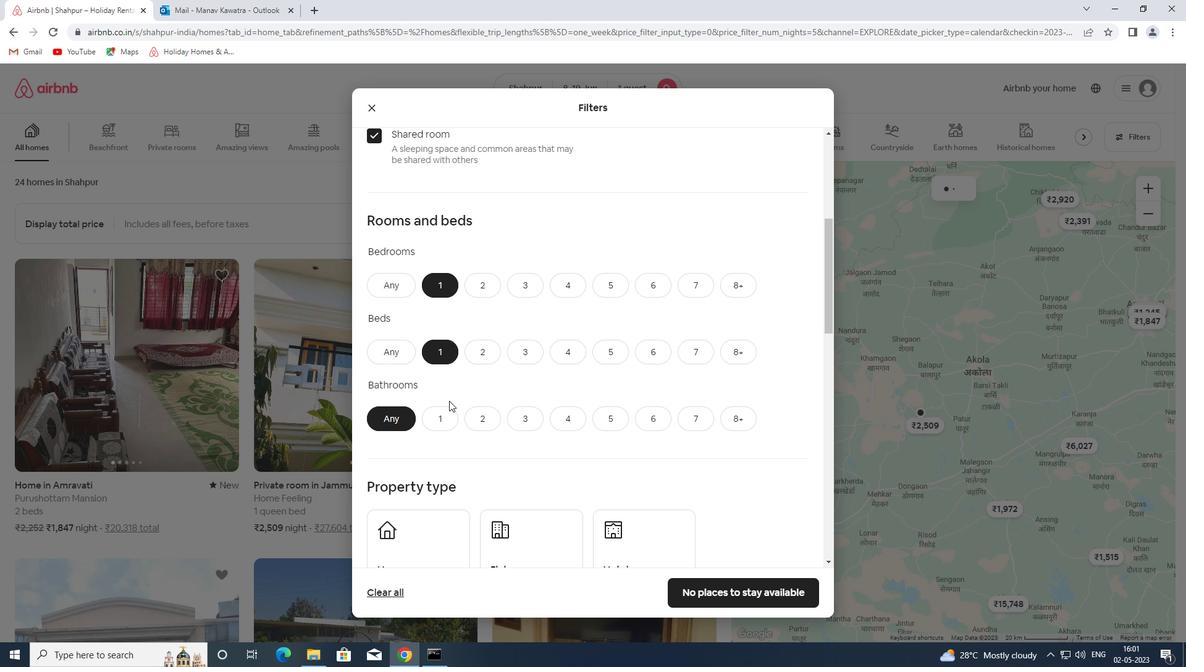 
Action: Mouse pressed left at (448, 412)
Screenshot: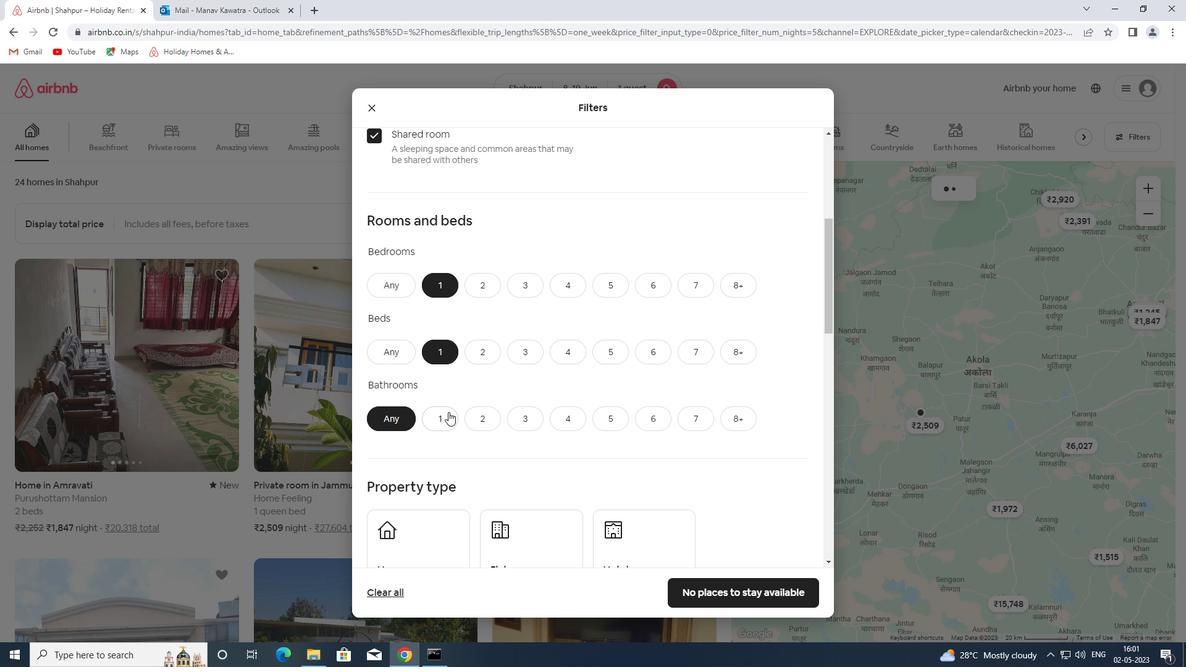 
Action: Mouse moved to (486, 342)
Screenshot: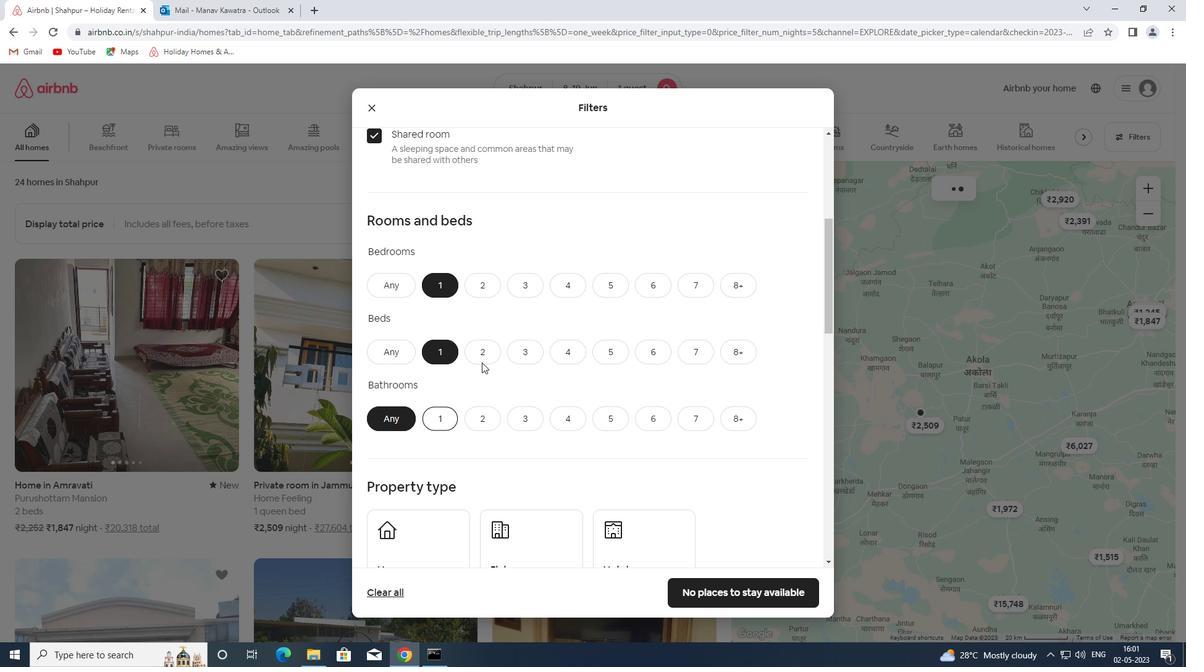 
Action: Mouse scrolled (486, 342) with delta (0, 0)
Screenshot: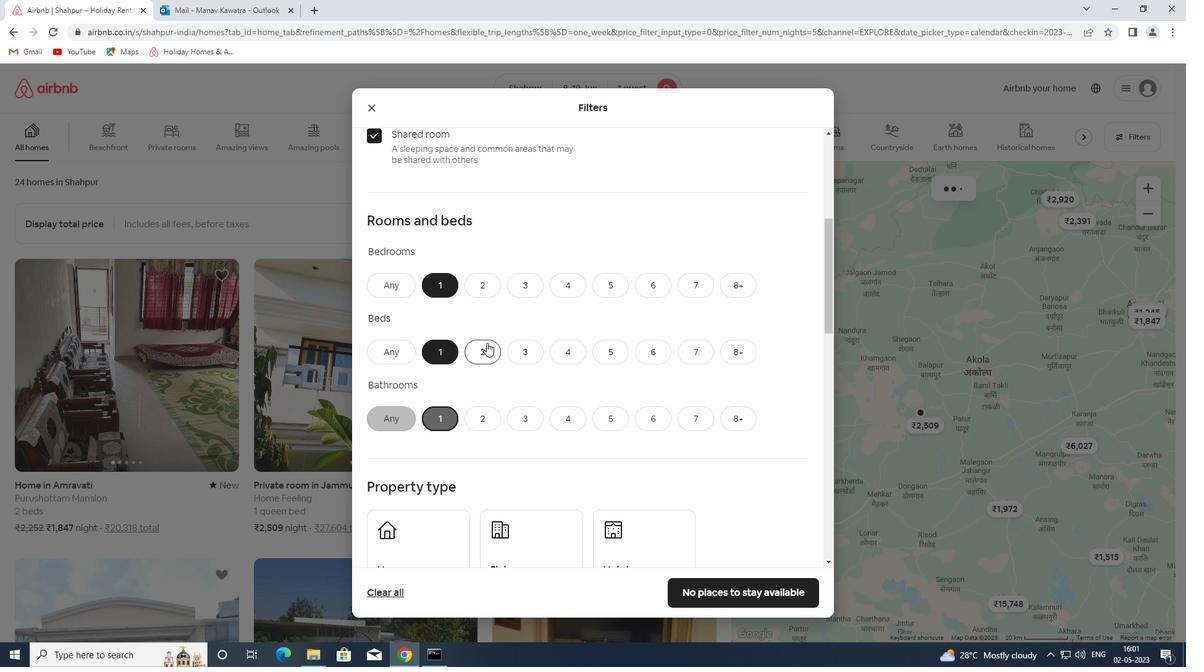 
Action: Mouse scrolled (486, 342) with delta (0, 0)
Screenshot: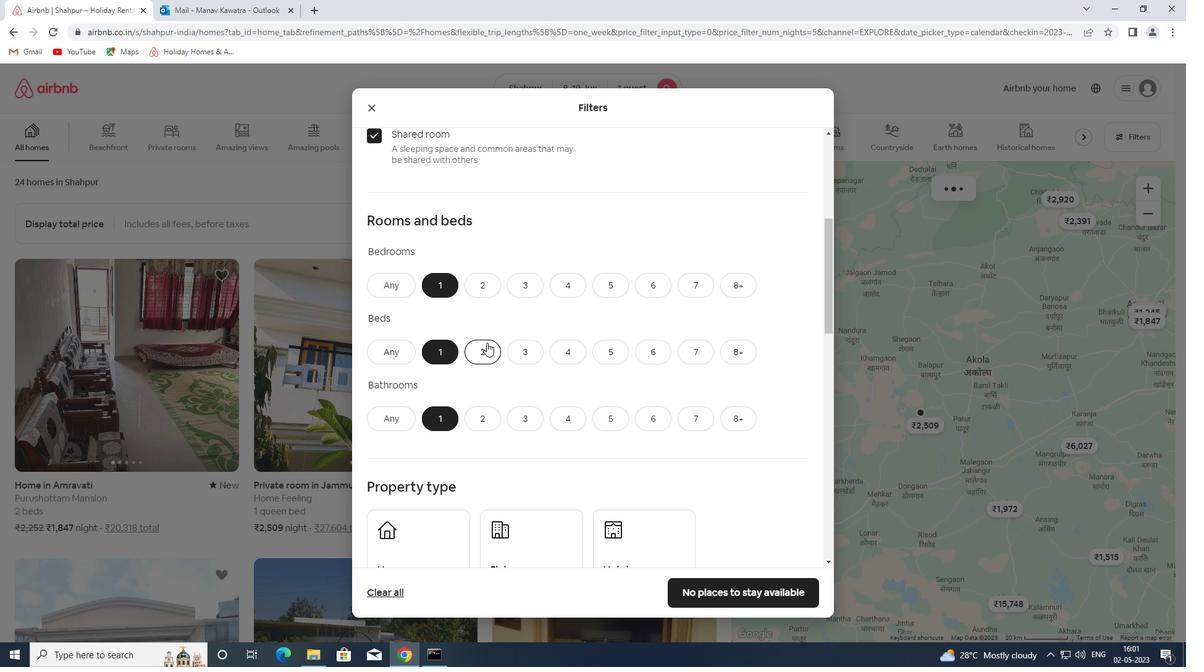 
Action: Mouse scrolled (486, 342) with delta (0, 0)
Screenshot: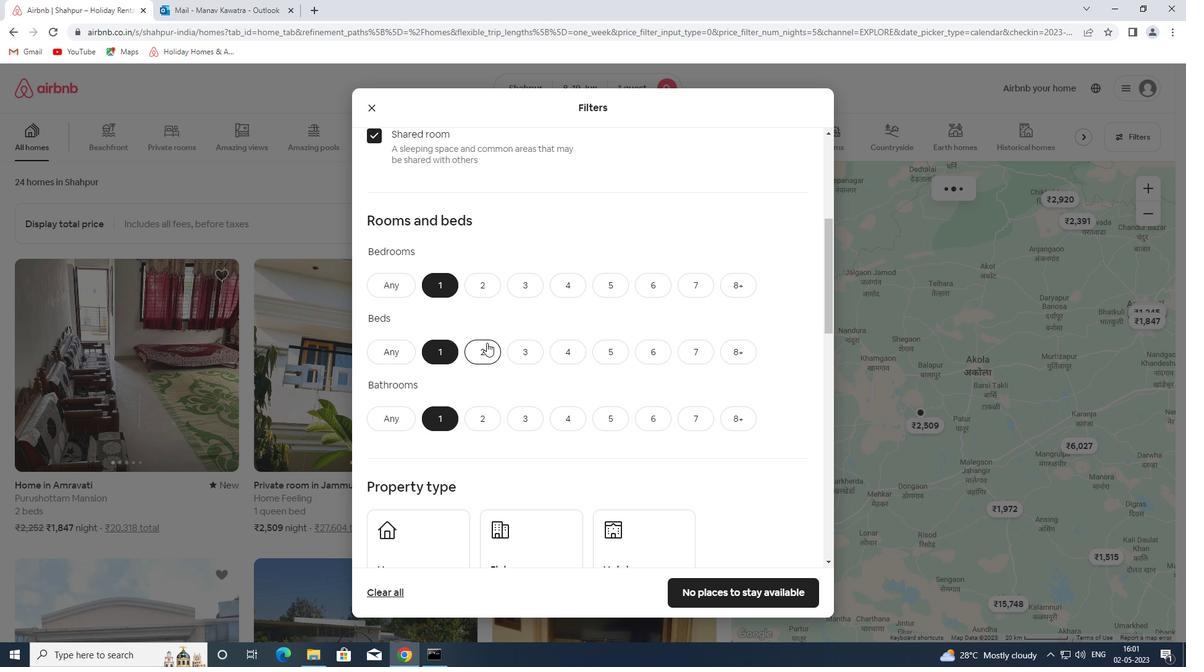 
Action: Mouse scrolled (486, 342) with delta (0, 0)
Screenshot: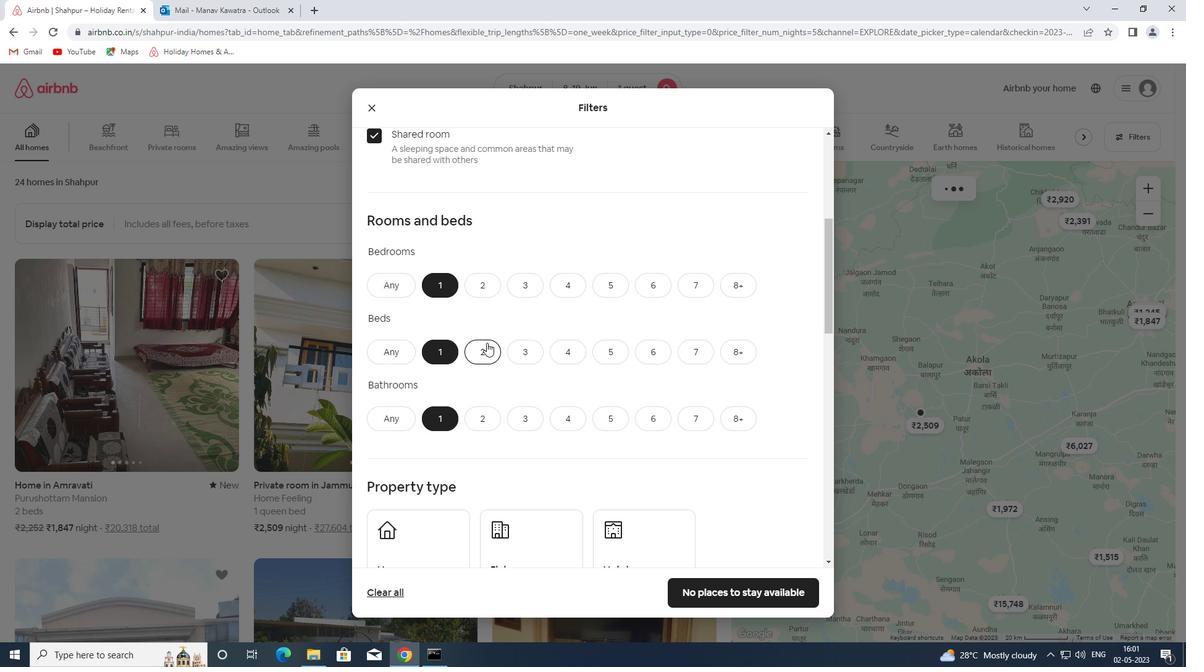 
Action: Mouse scrolled (486, 342) with delta (0, 0)
Screenshot: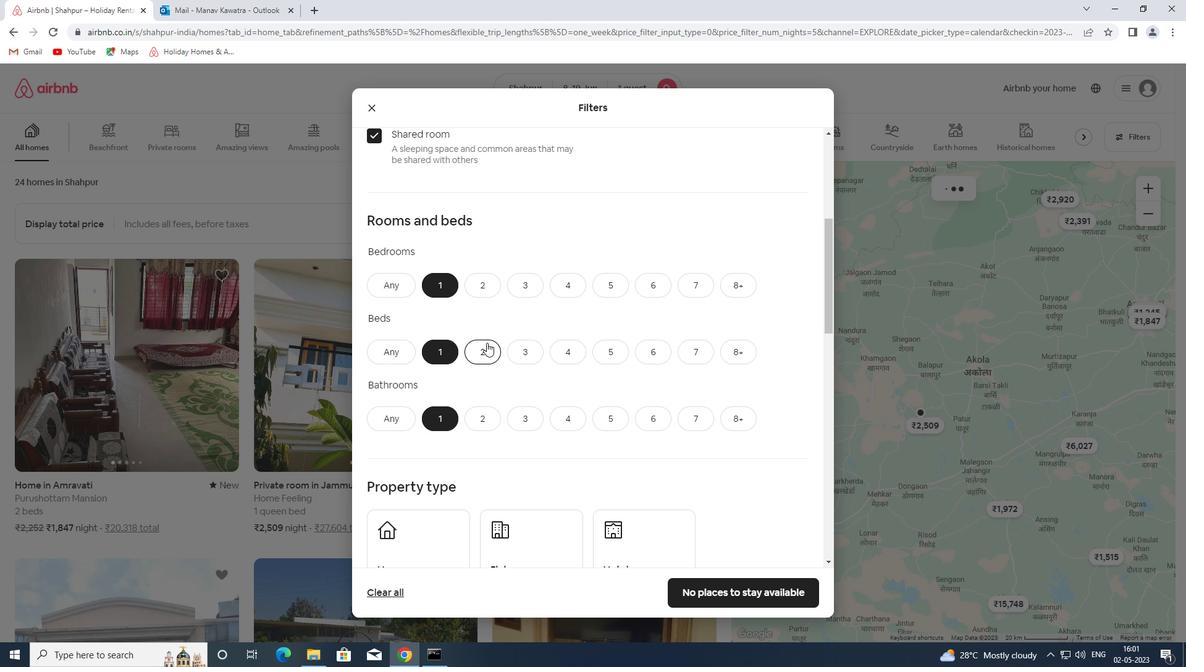 
Action: Mouse moved to (412, 263)
Screenshot: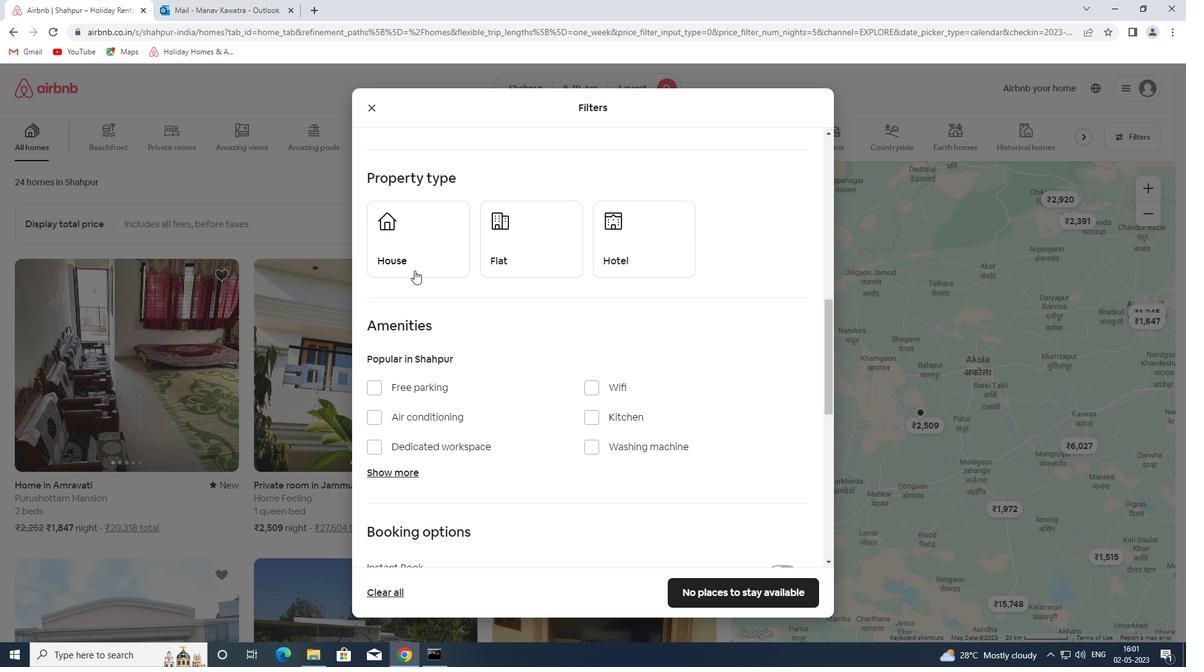 
Action: Mouse pressed left at (412, 263)
Screenshot: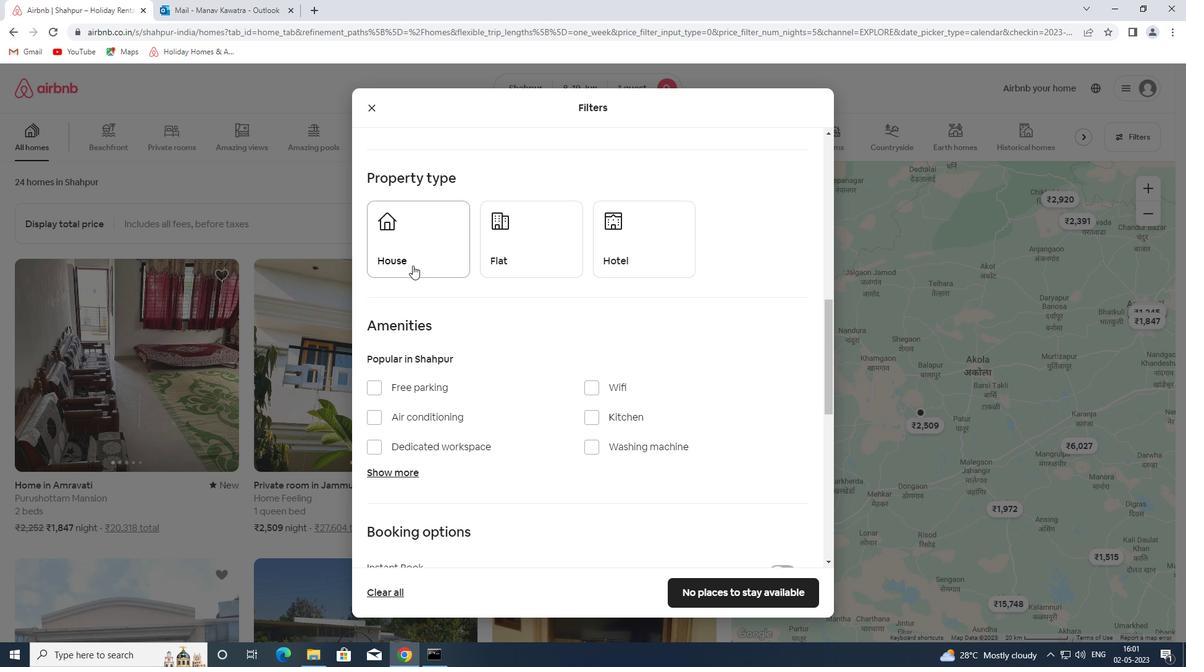 
Action: Mouse moved to (541, 258)
Screenshot: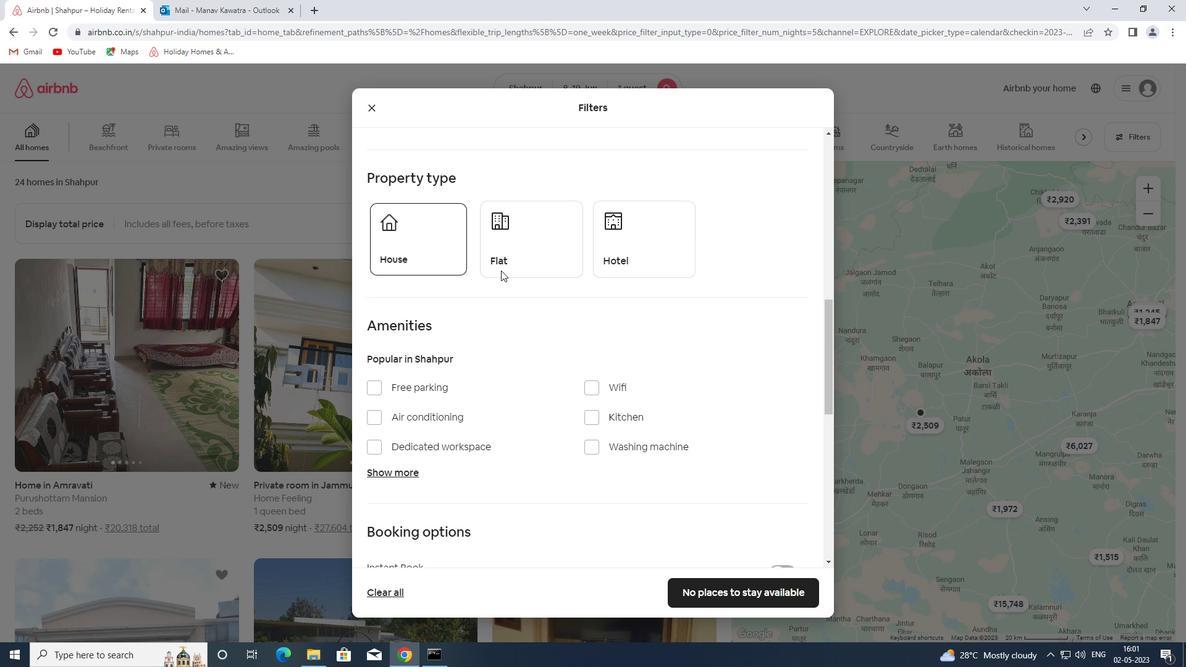 
Action: Mouse pressed left at (541, 258)
Screenshot: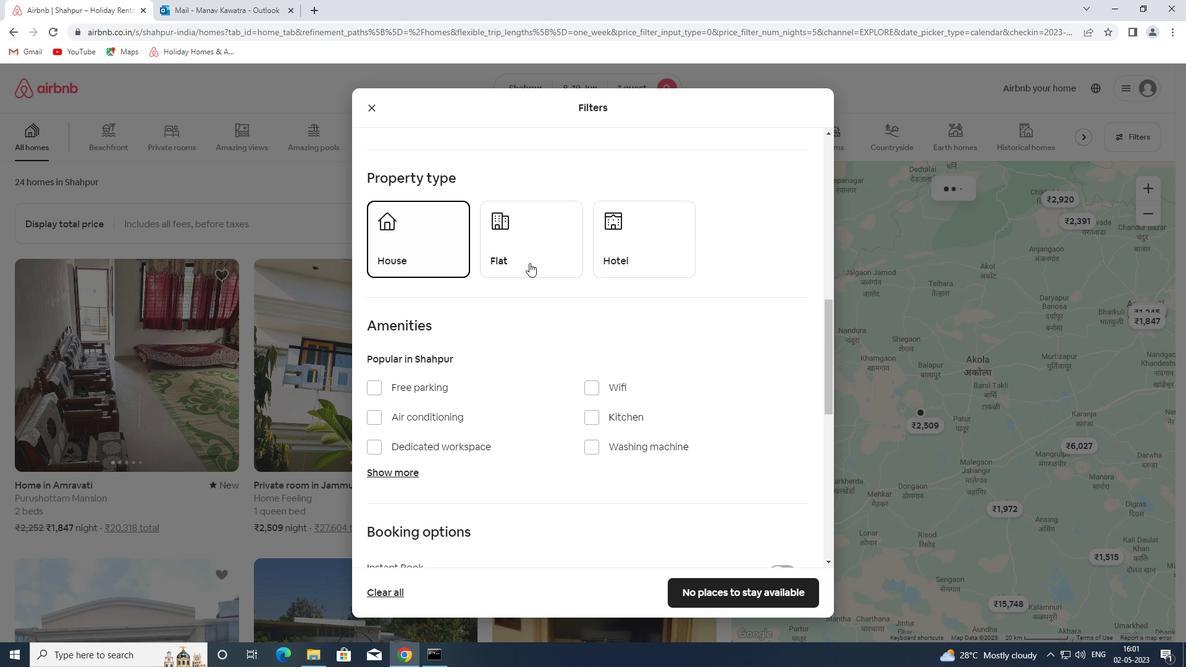 
Action: Mouse moved to (629, 238)
Screenshot: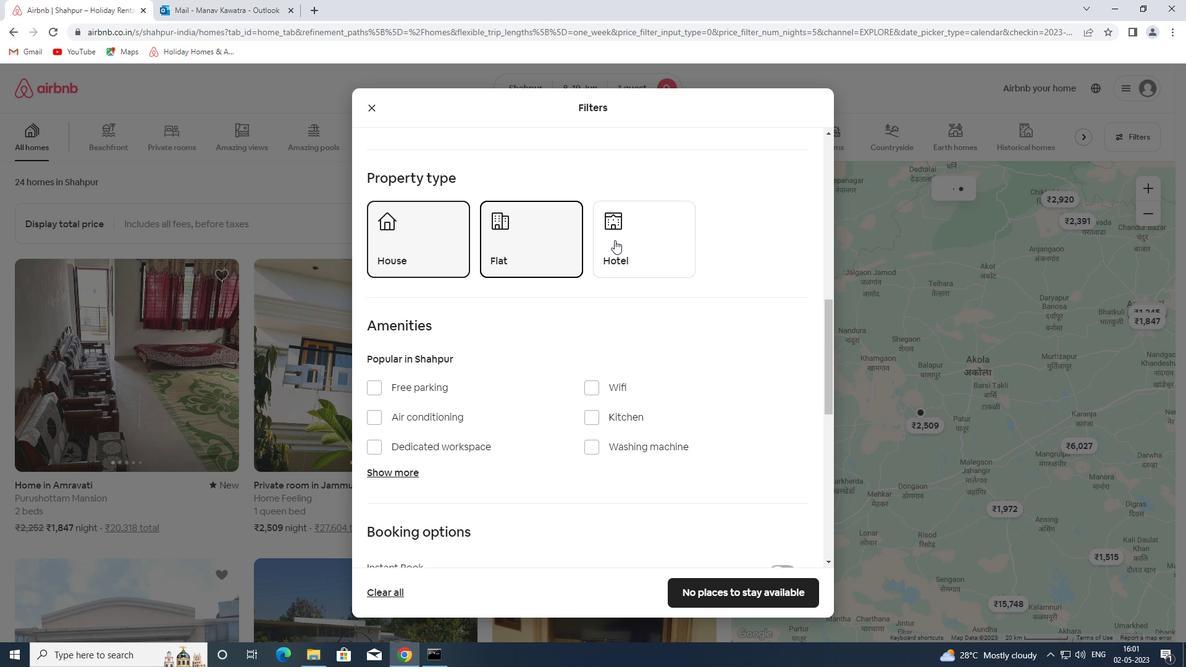 
Action: Mouse pressed left at (629, 238)
Screenshot: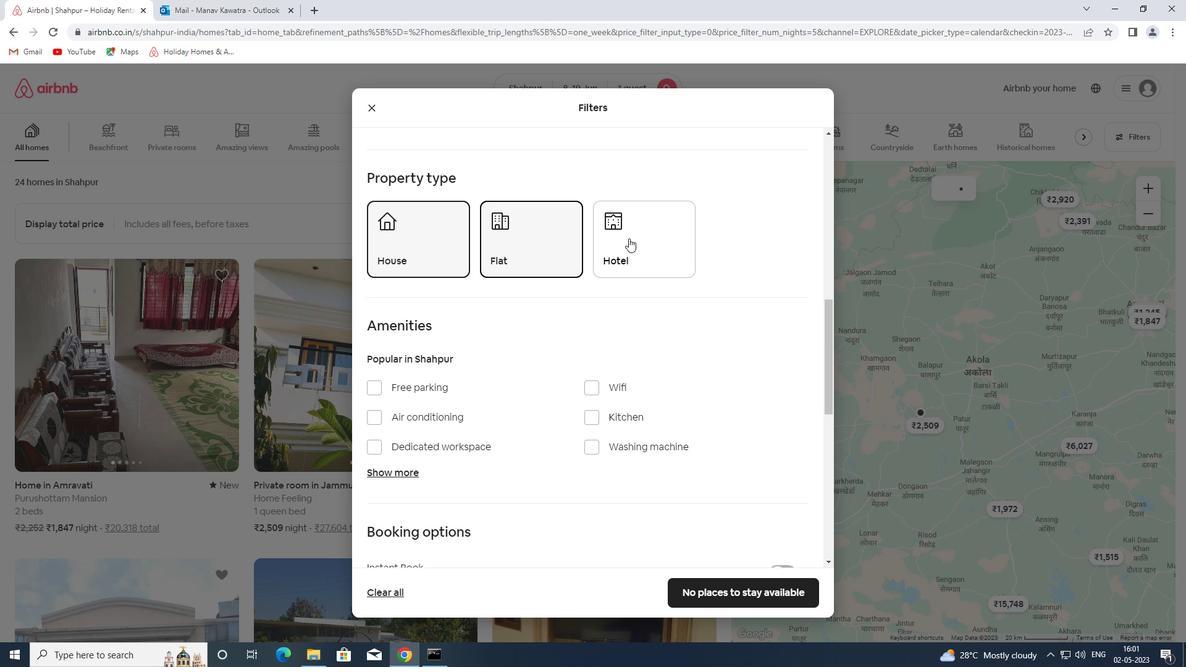 
Action: Mouse moved to (630, 243)
Screenshot: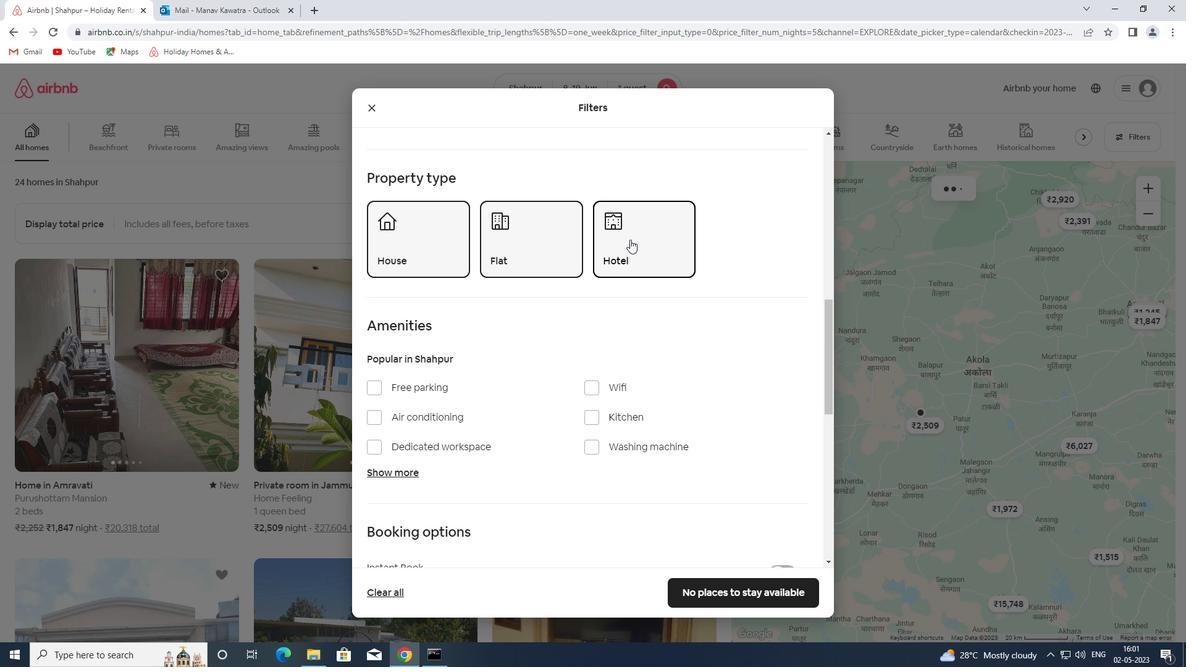 
Action: Mouse scrolled (630, 242) with delta (0, 0)
Screenshot: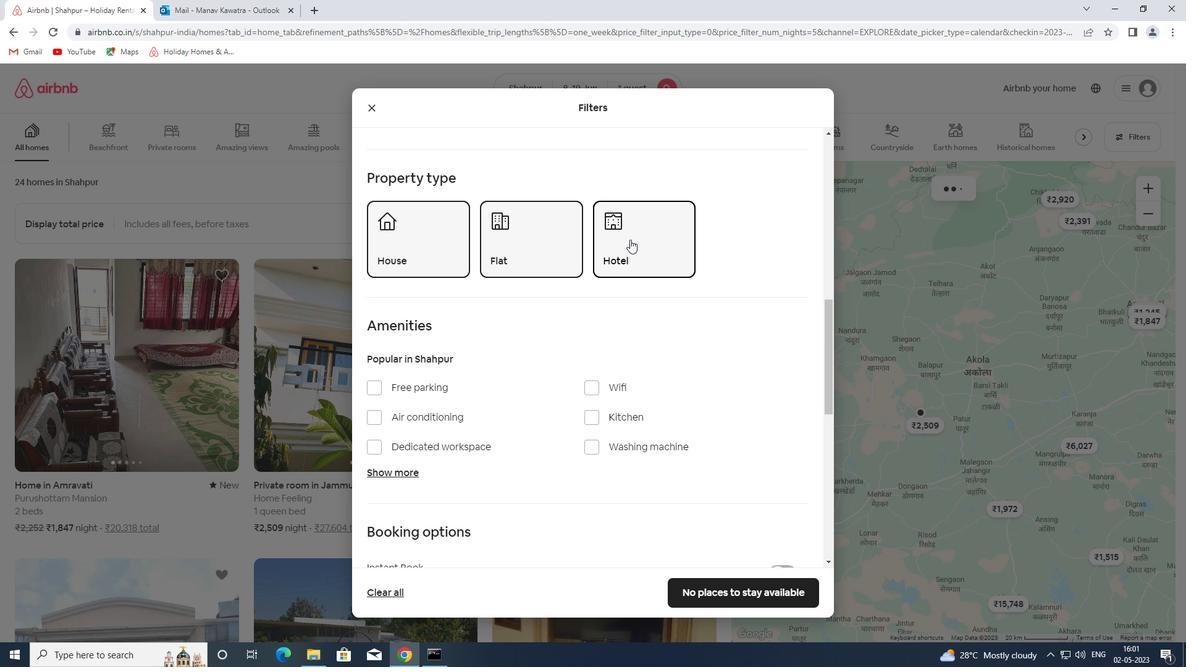 
Action: Mouse moved to (629, 248)
Screenshot: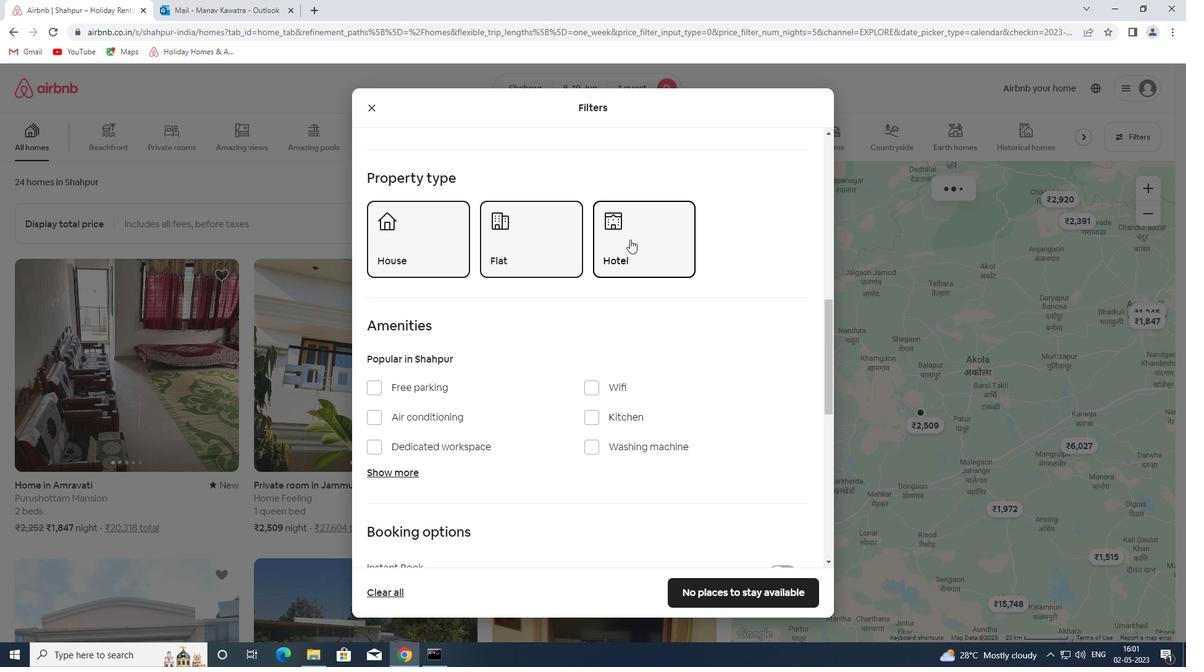 
Action: Mouse scrolled (629, 247) with delta (0, 0)
Screenshot: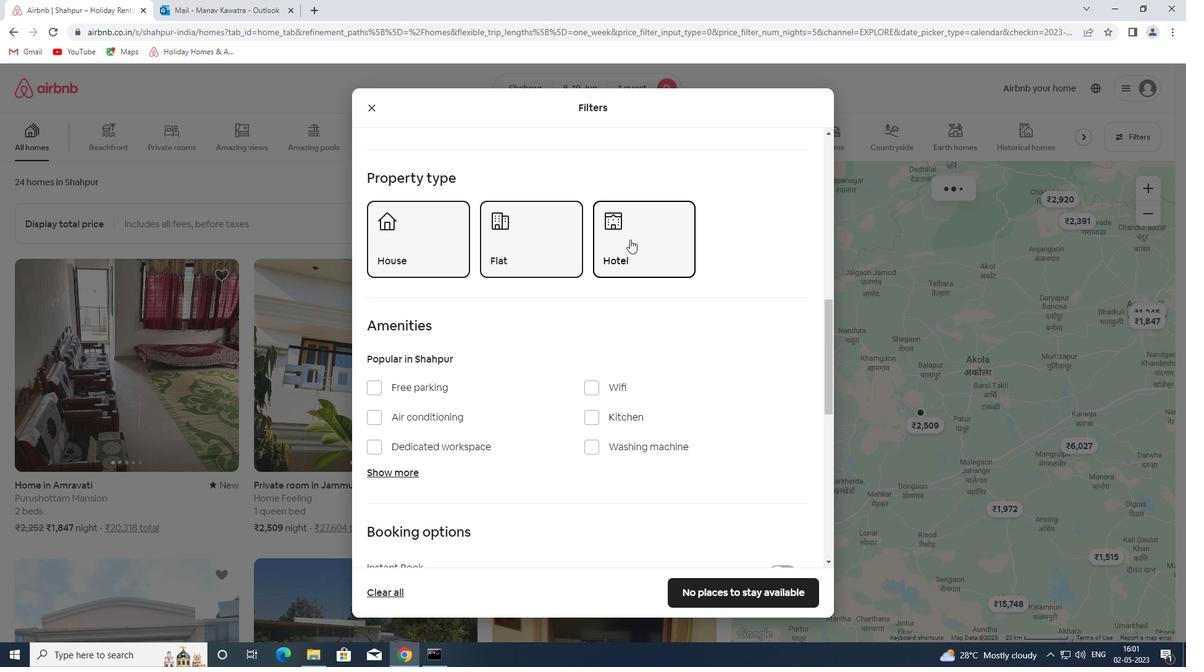 
Action: Mouse moved to (628, 250)
Screenshot: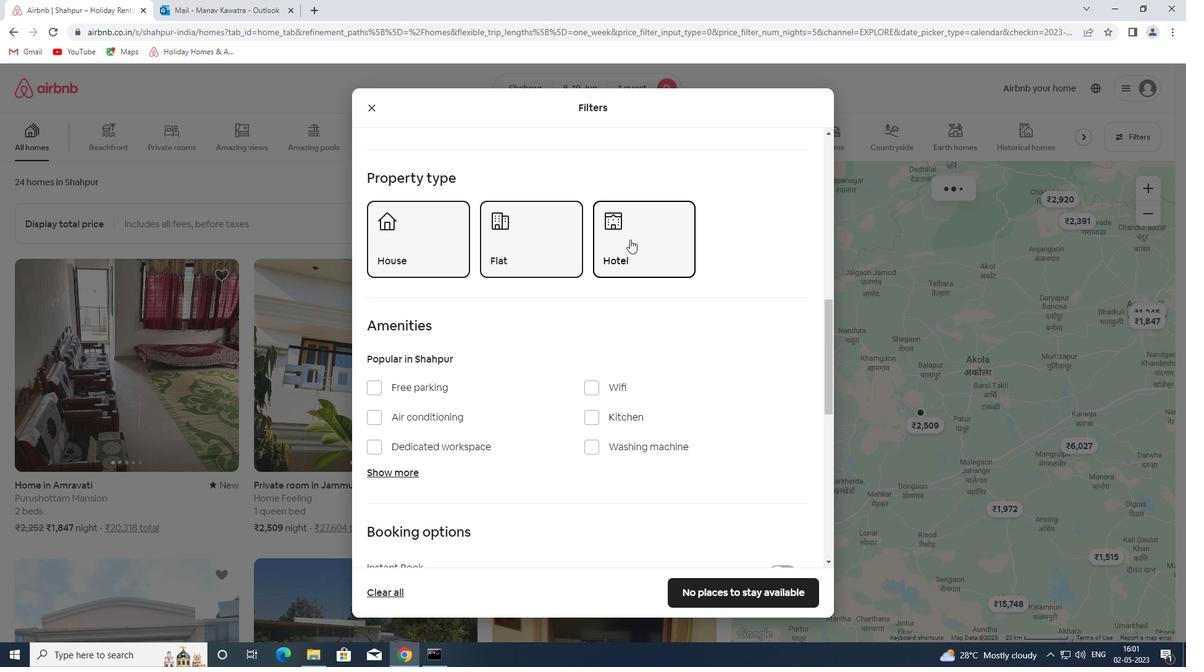 
Action: Mouse scrolled (628, 249) with delta (0, 0)
Screenshot: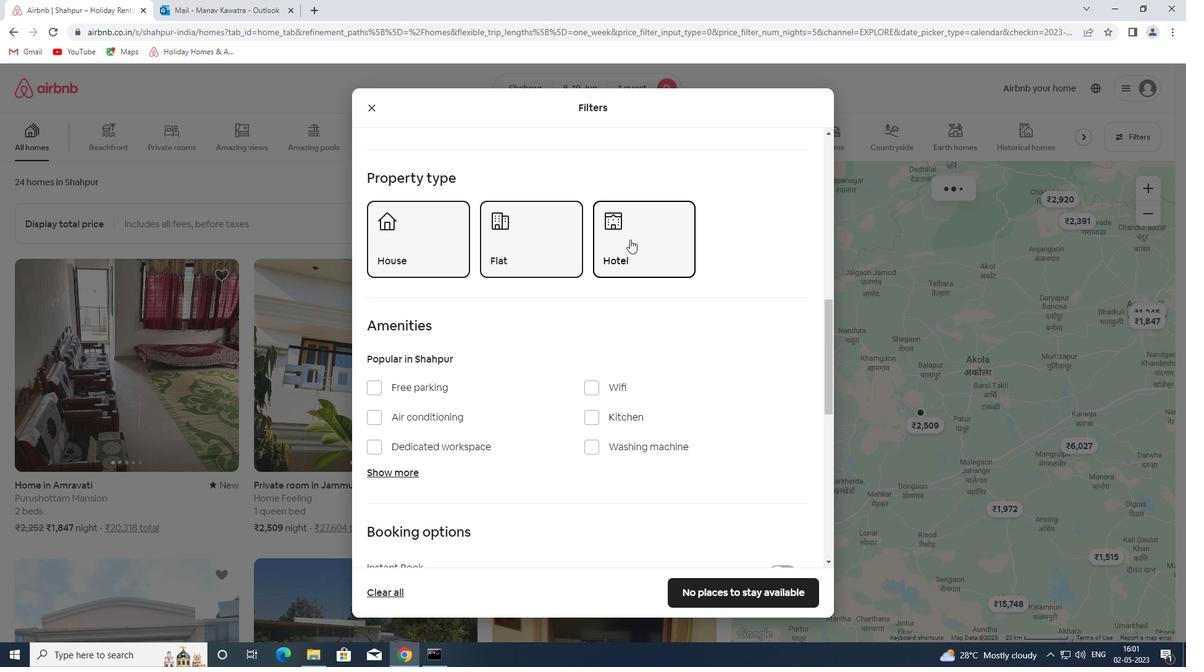 
Action: Mouse moved to (627, 252)
Screenshot: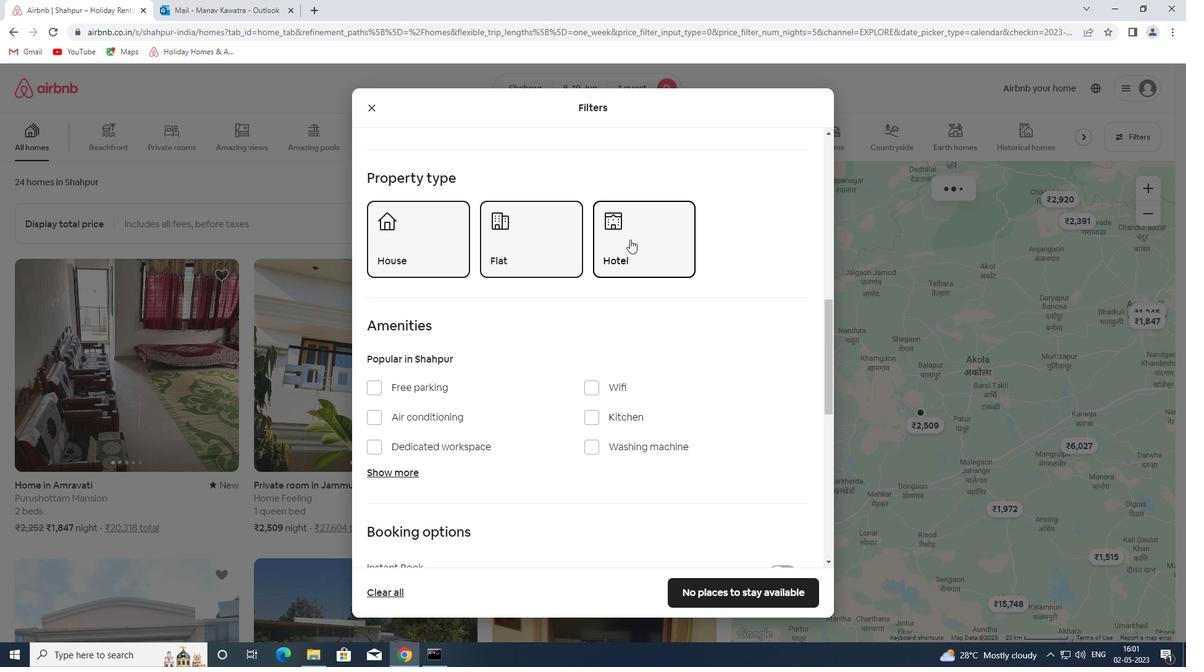 
Action: Mouse scrolled (627, 252) with delta (0, 0)
Screenshot: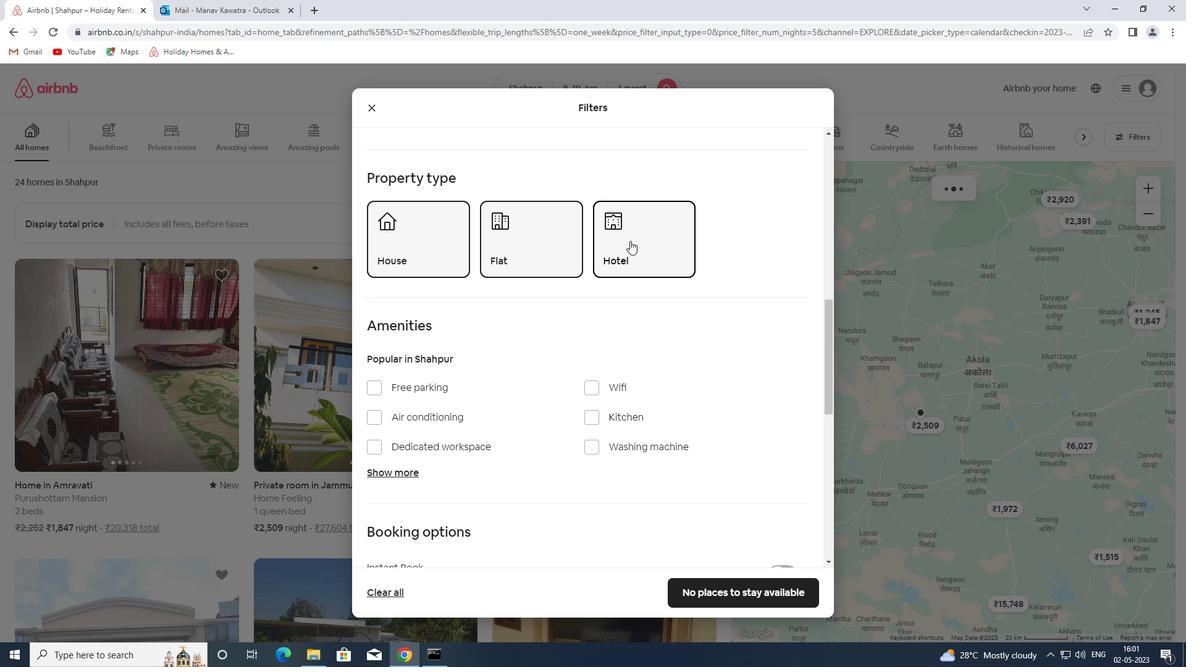 
Action: Mouse moved to (627, 253)
Screenshot: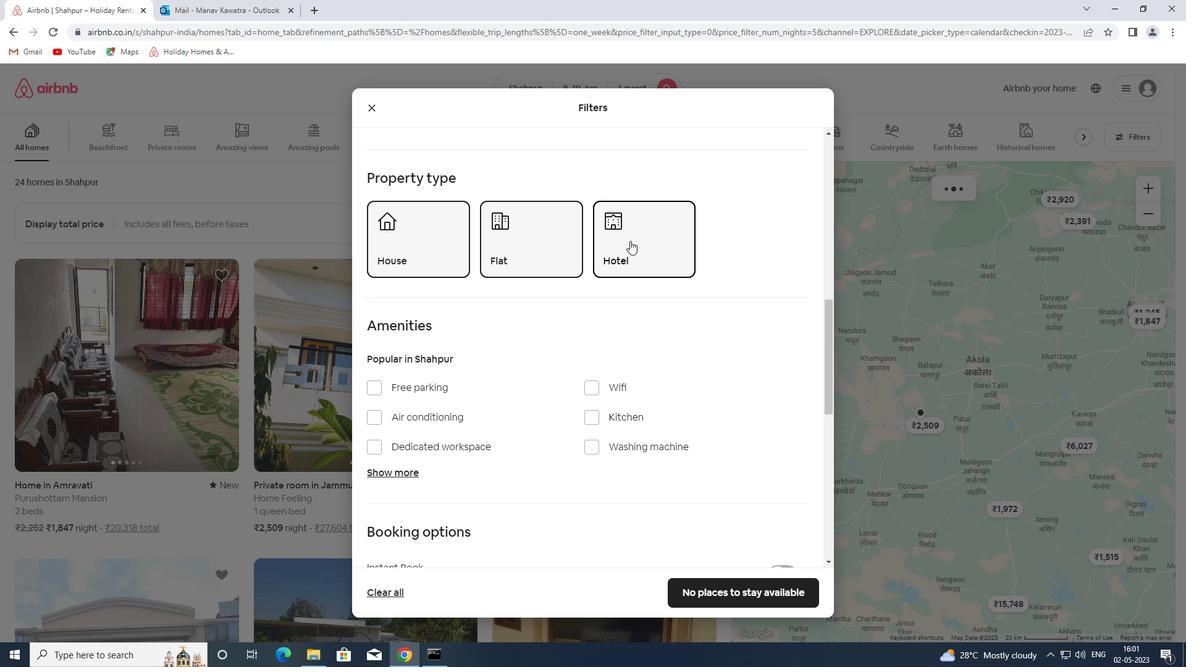 
Action: Mouse scrolled (627, 253) with delta (0, 0)
Screenshot: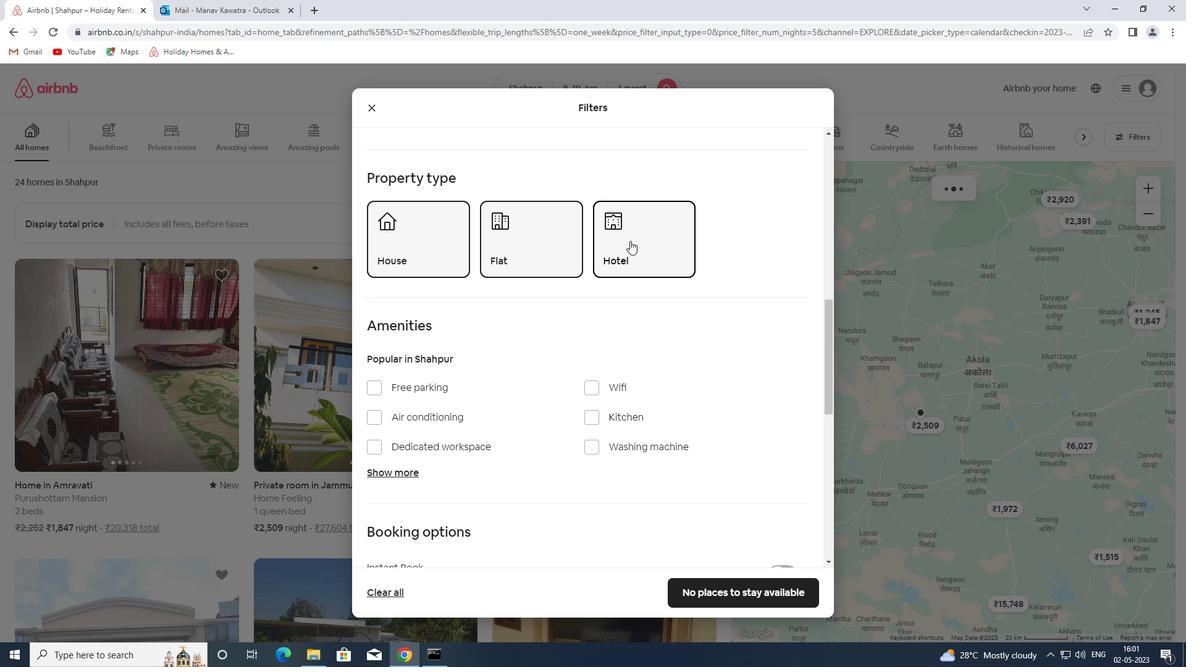 
Action: Mouse moved to (627, 254)
Screenshot: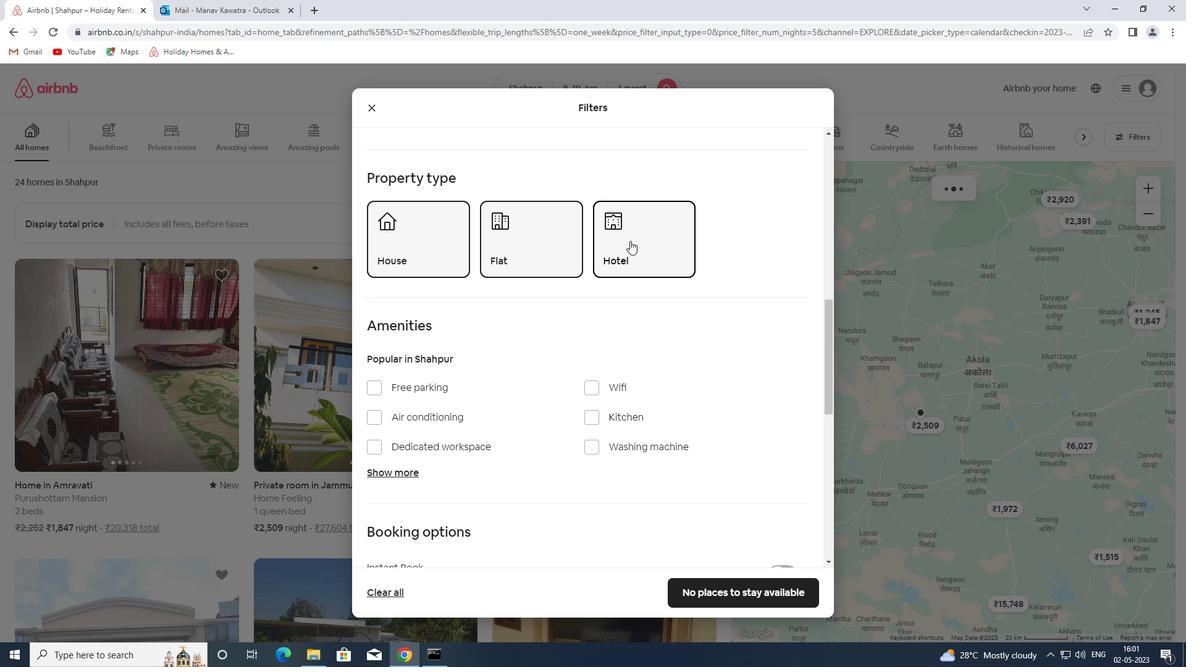 
Action: Mouse scrolled (627, 253) with delta (0, 0)
Screenshot: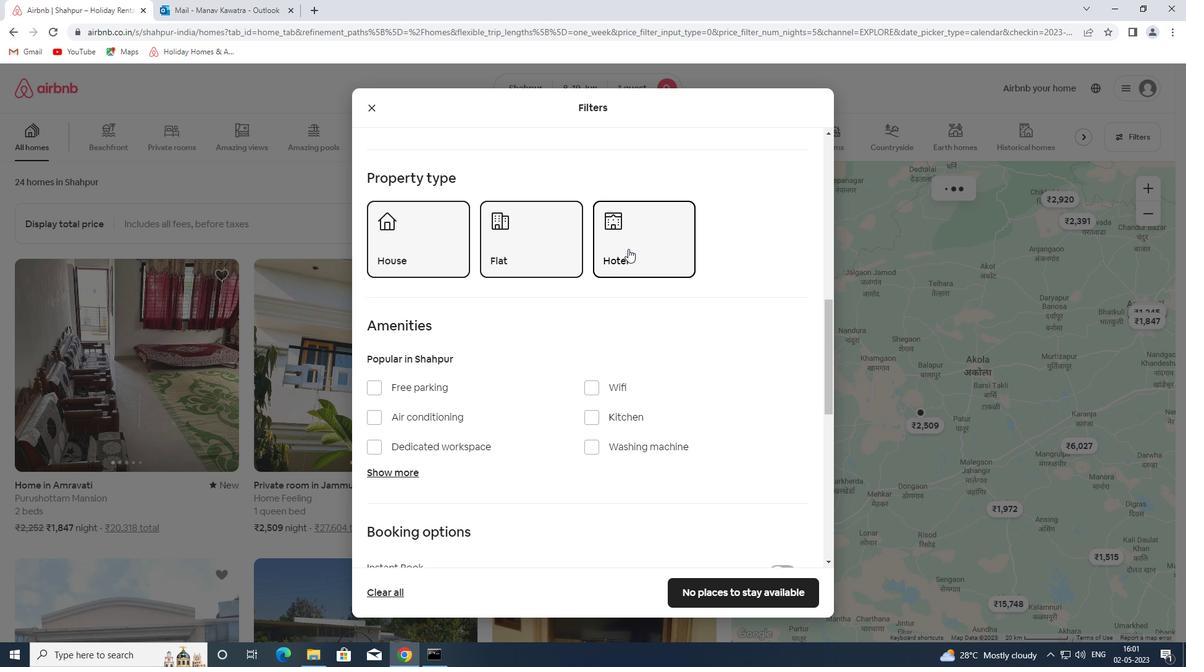 
Action: Mouse moved to (626, 255)
Screenshot: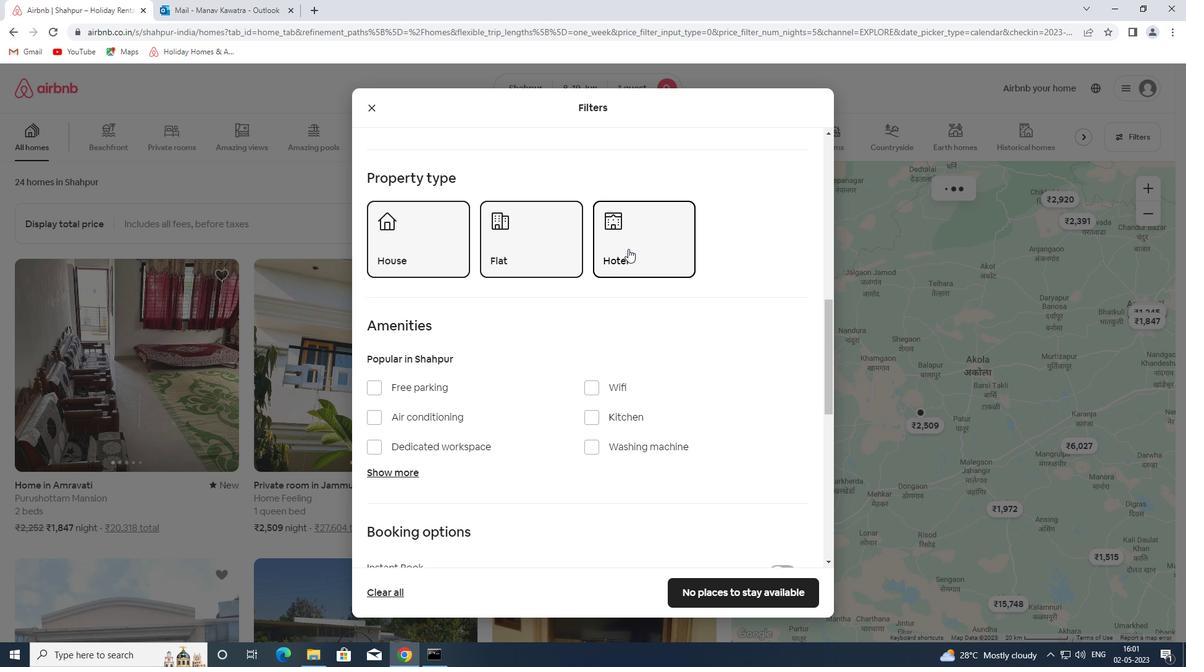 
Action: Mouse scrolled (626, 254) with delta (0, 0)
Screenshot: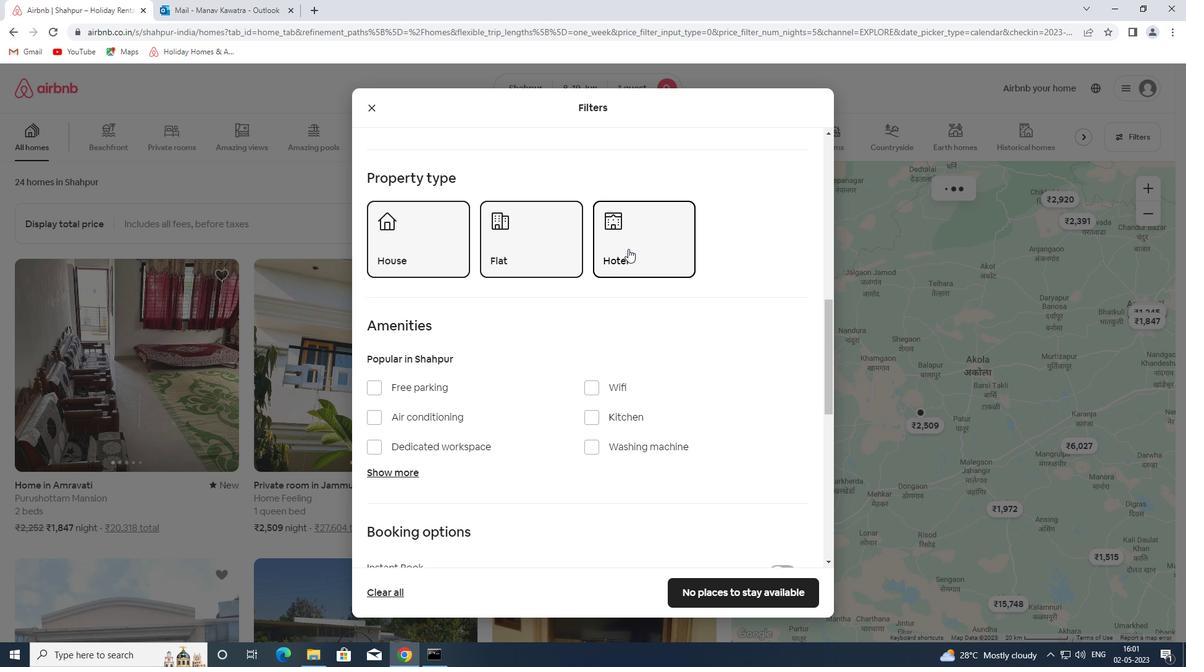 
Action: Mouse moved to (537, 444)
Screenshot: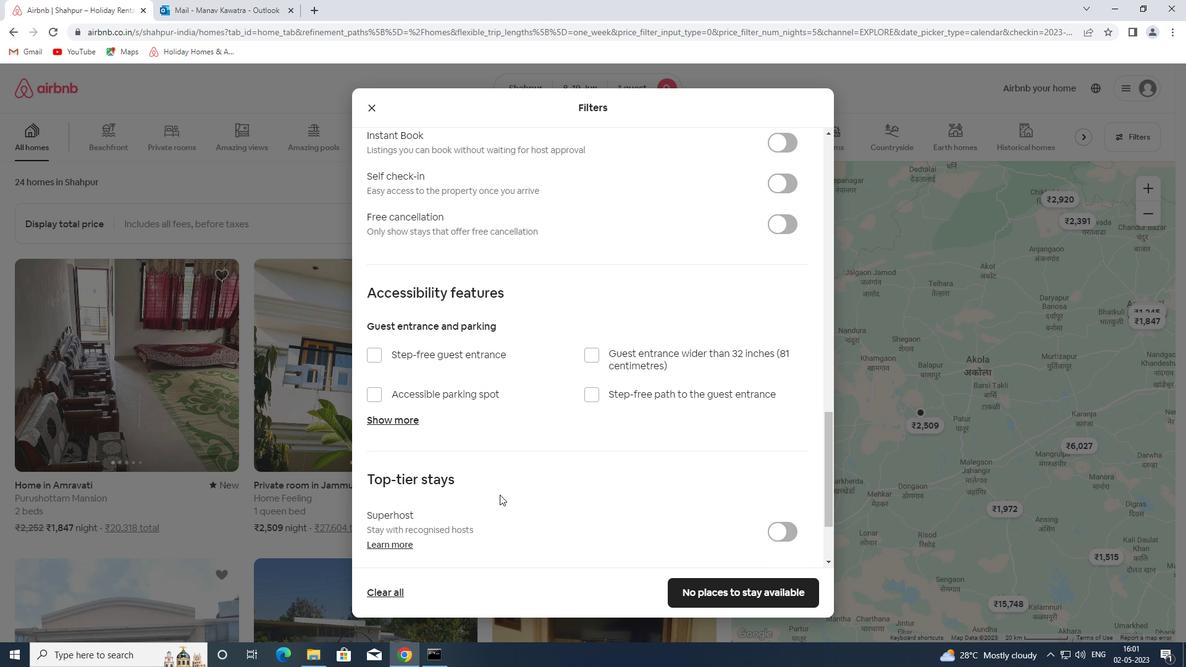 
Action: Mouse scrolled (537, 444) with delta (0, 0)
Screenshot: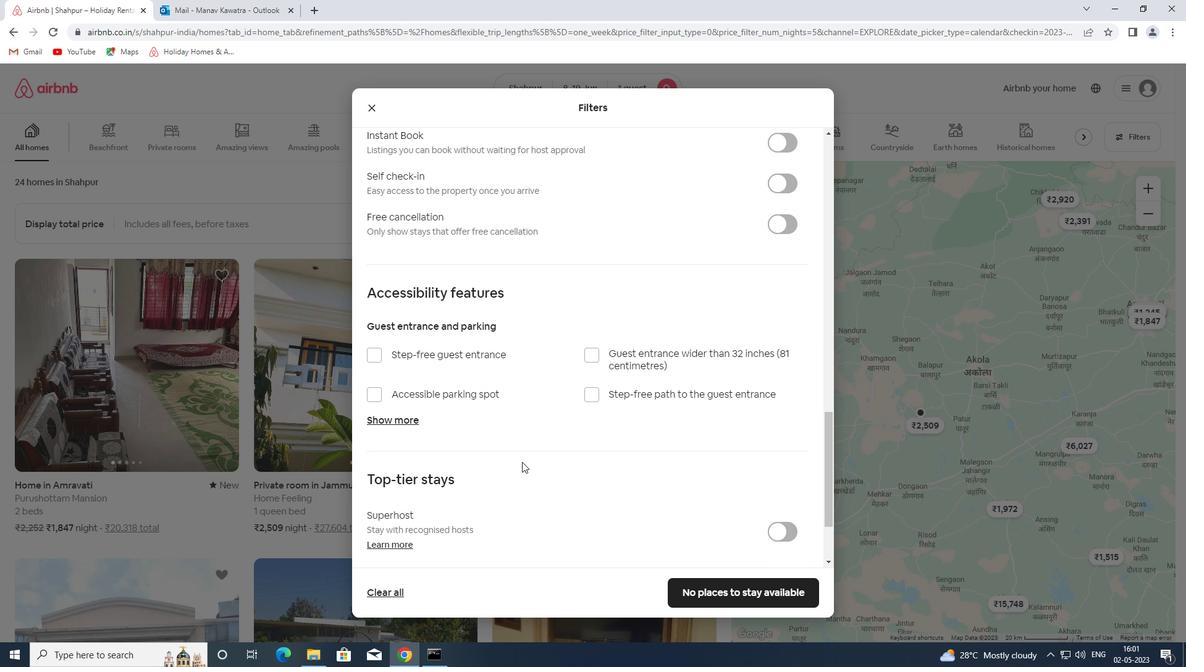 
Action: Mouse moved to (538, 442)
Screenshot: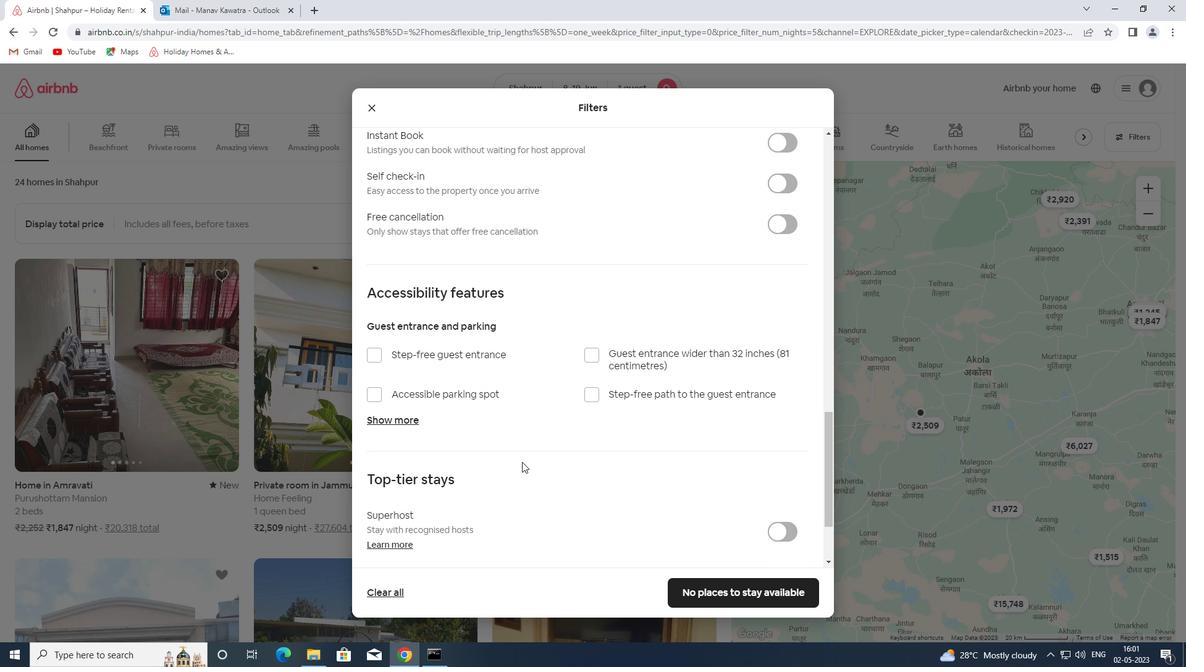
Action: Mouse scrolled (538, 441) with delta (0, 0)
Screenshot: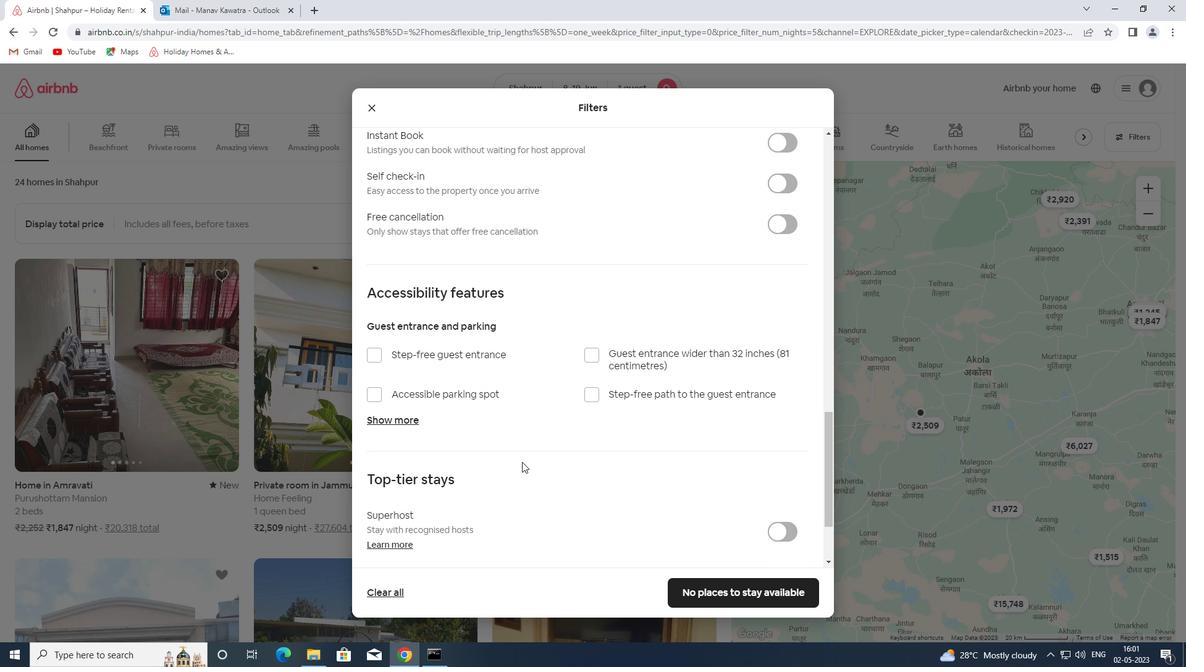 
Action: Mouse moved to (538, 439)
Screenshot: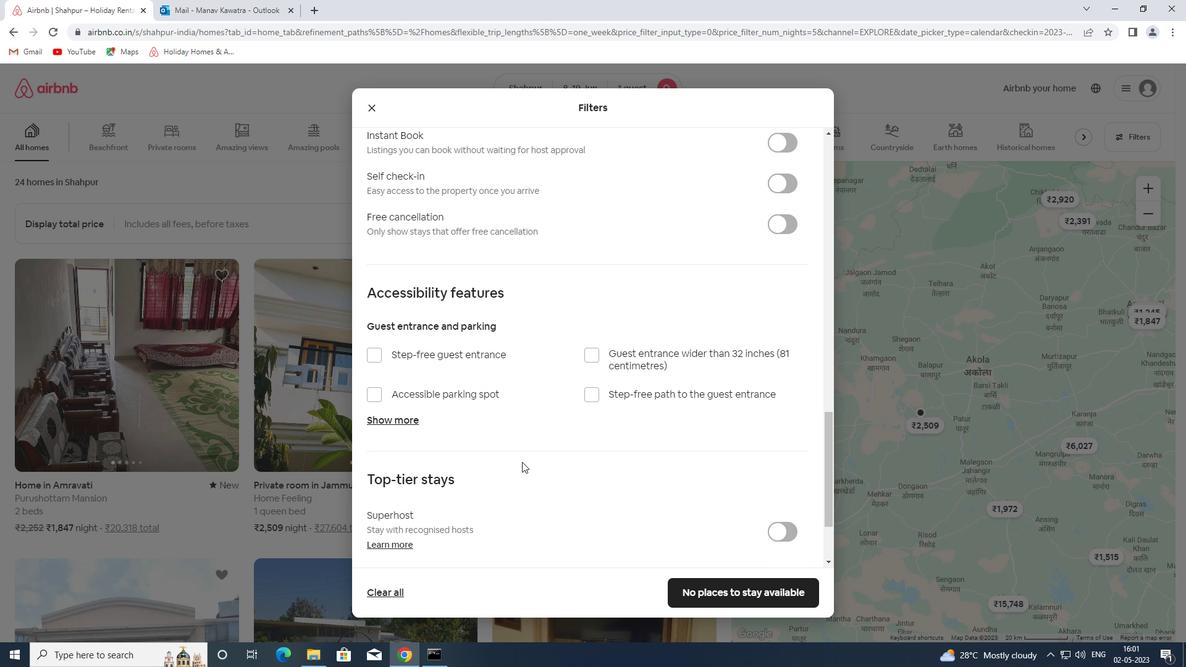 
Action: Mouse scrolled (538, 438) with delta (0, 0)
Screenshot: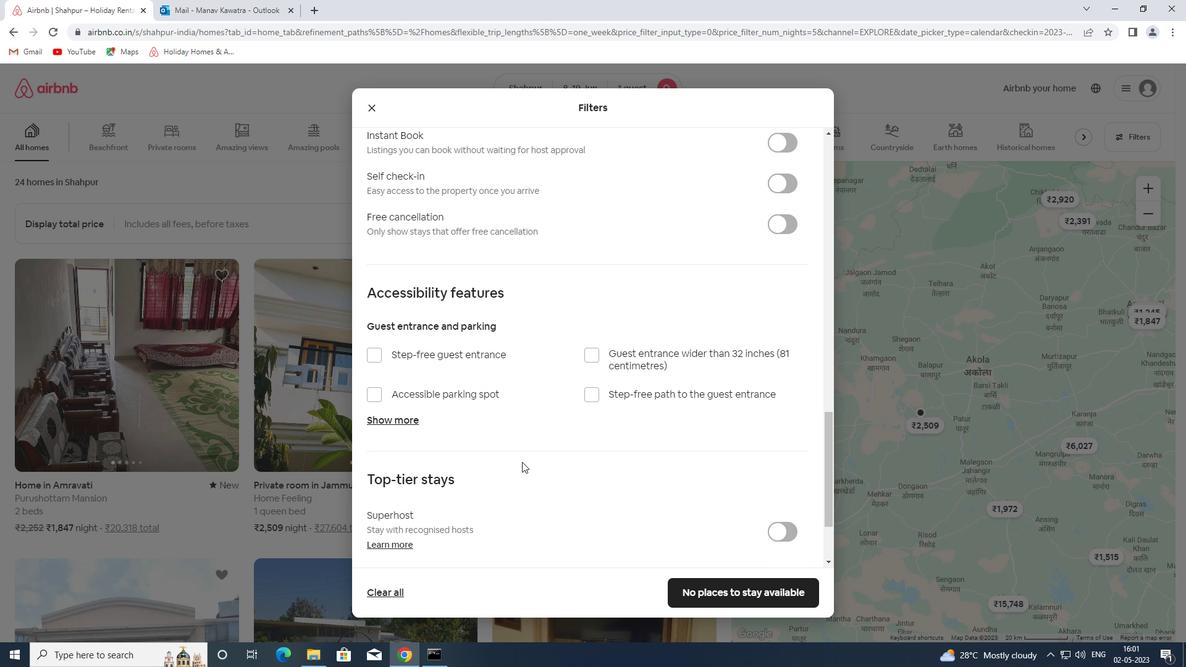 
Action: Mouse moved to (539, 435)
Screenshot: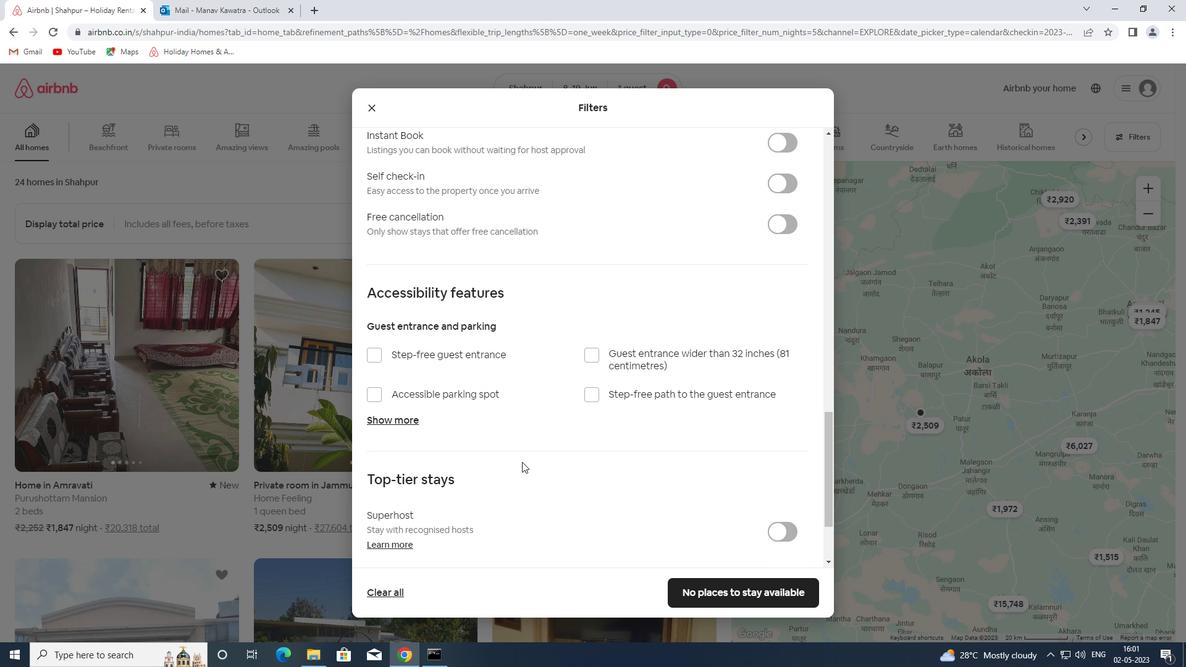 
Action: Mouse scrolled (539, 434) with delta (0, 0)
Screenshot: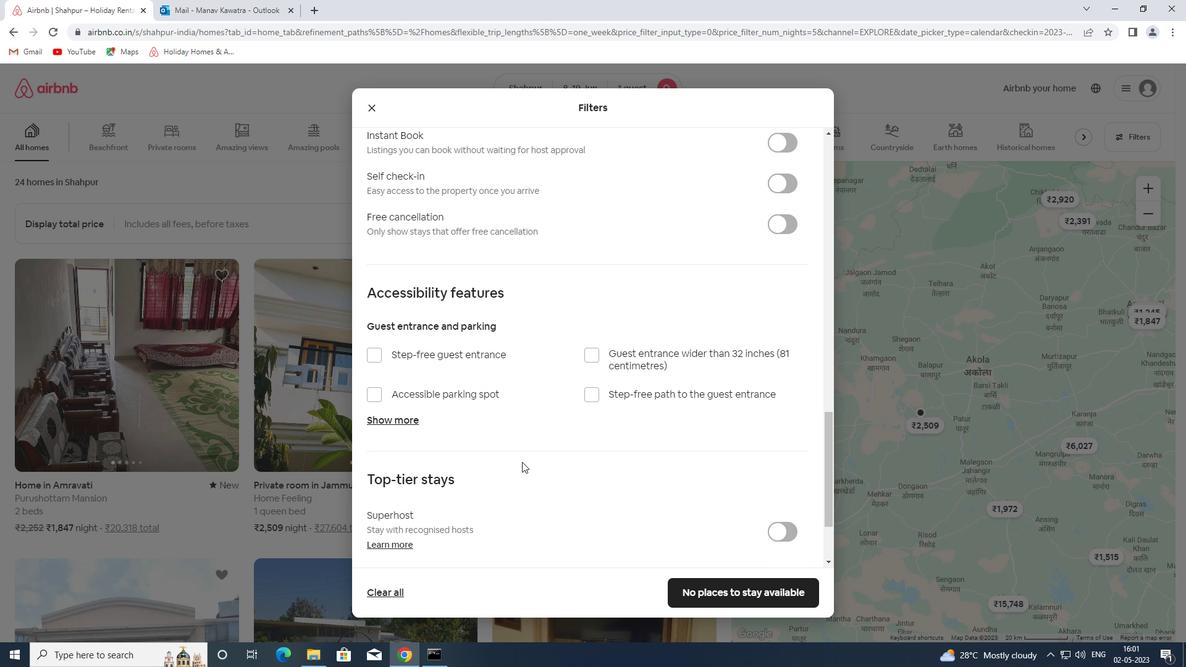 
Action: Mouse moved to (541, 429)
Screenshot: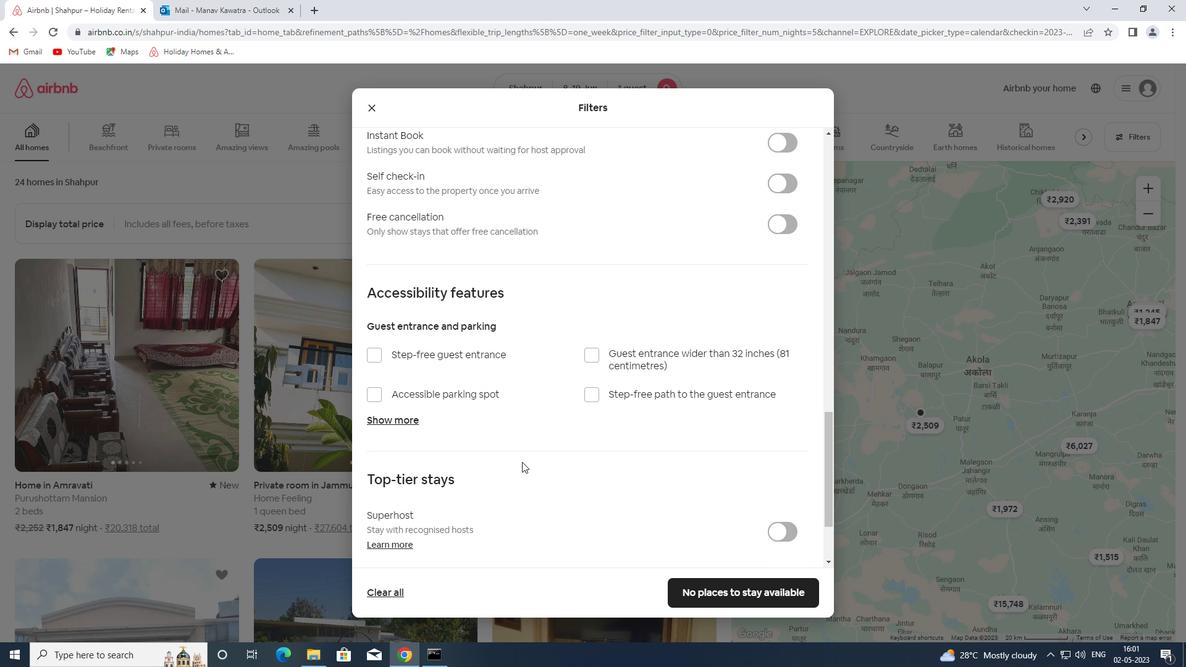 
Action: Mouse scrolled (541, 428) with delta (0, 0)
Screenshot: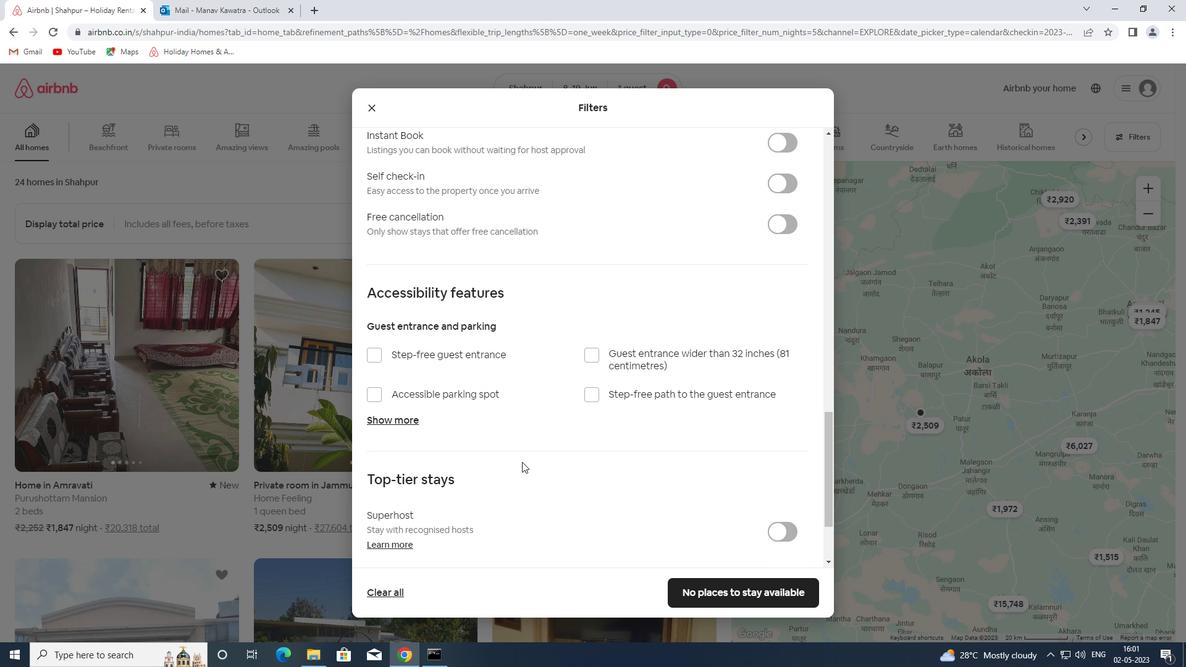
Action: Mouse moved to (548, 418)
Screenshot: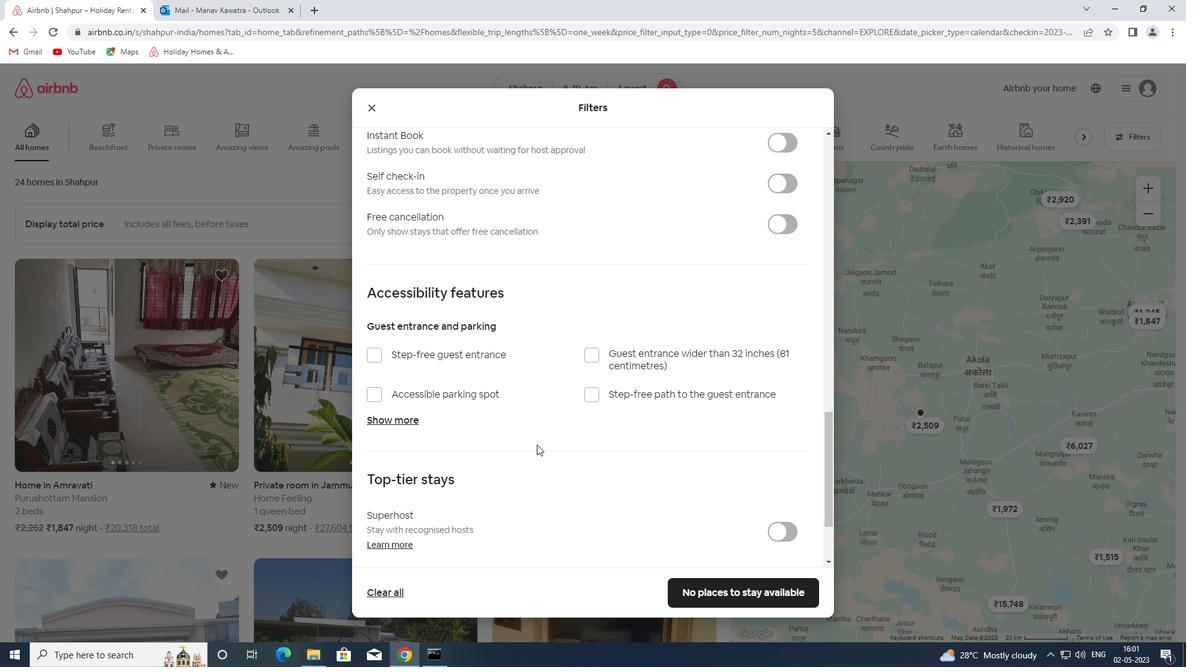 
Action: Mouse scrolled (548, 418) with delta (0, 0)
Screenshot: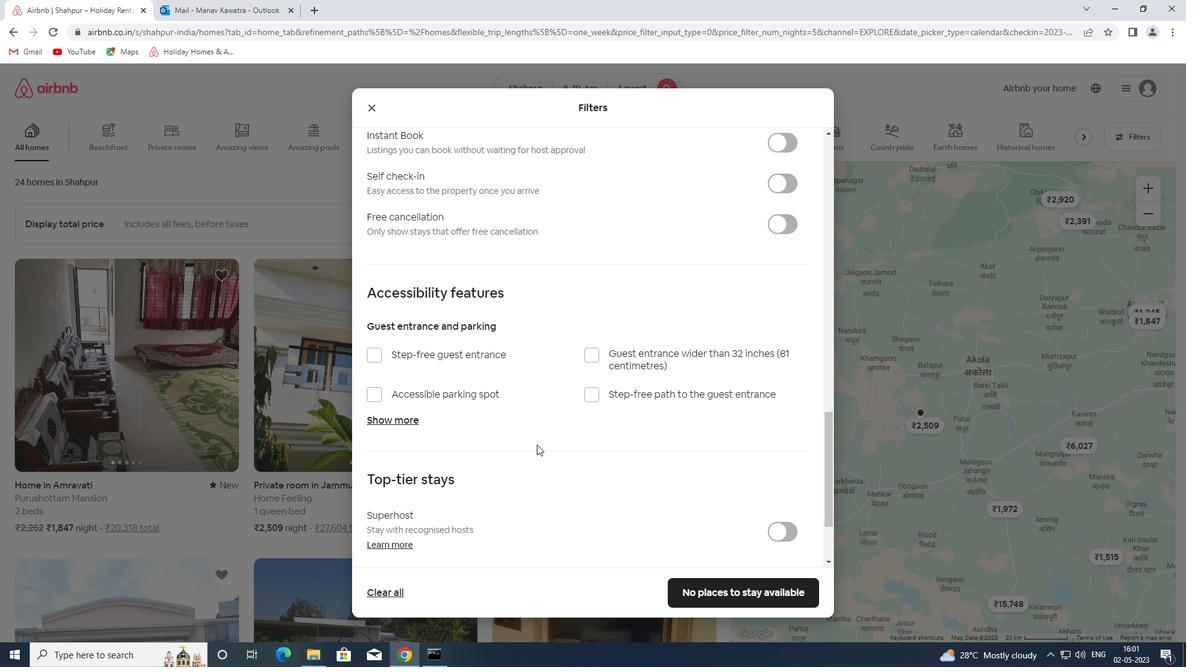 
Action: Mouse moved to (425, 532)
Screenshot: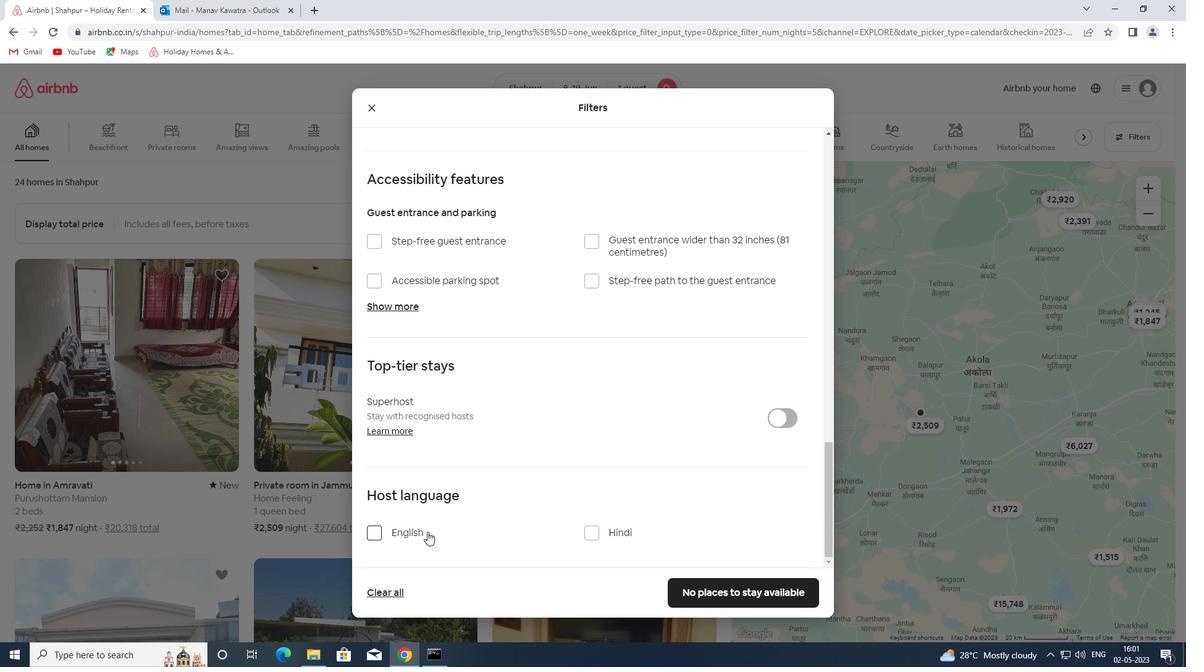 
Action: Mouse pressed left at (425, 532)
Screenshot: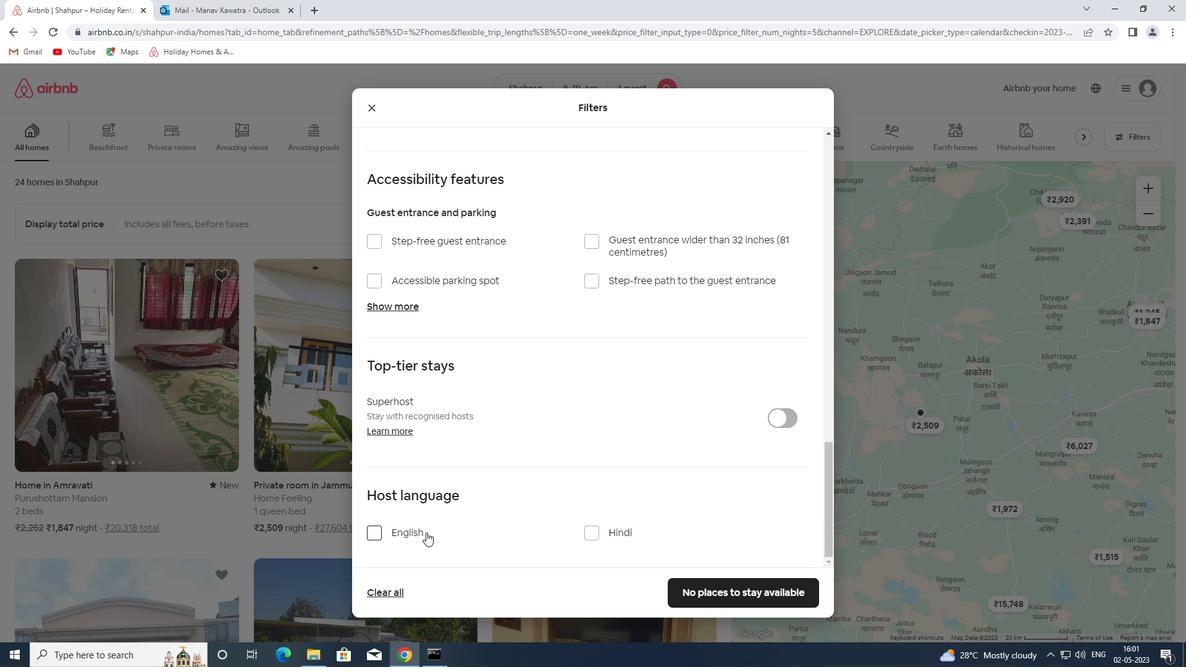 
Action: Mouse moved to (777, 592)
Screenshot: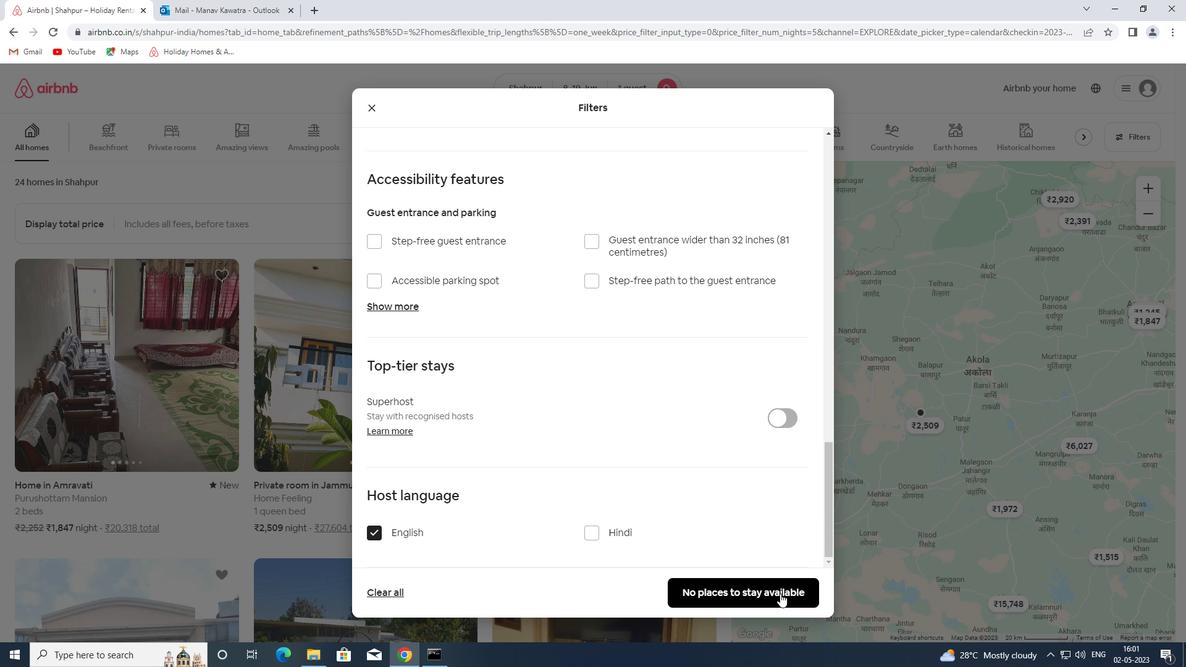 
Action: Mouse pressed left at (777, 592)
Screenshot: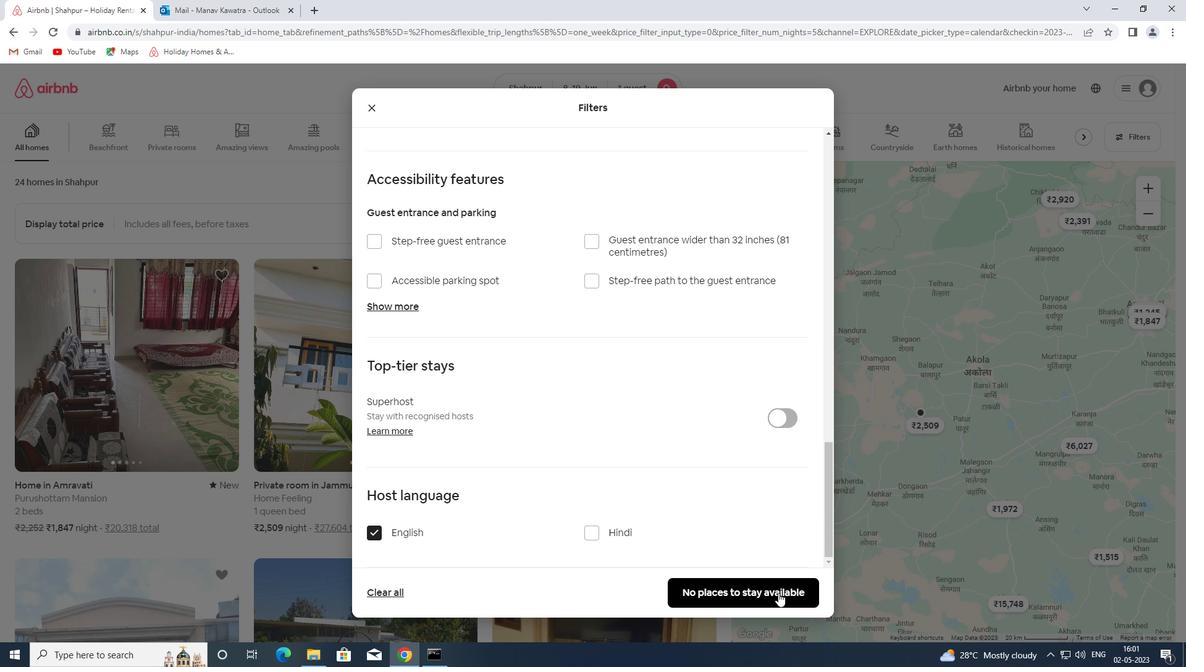 
Action: Mouse moved to (778, 564)
Screenshot: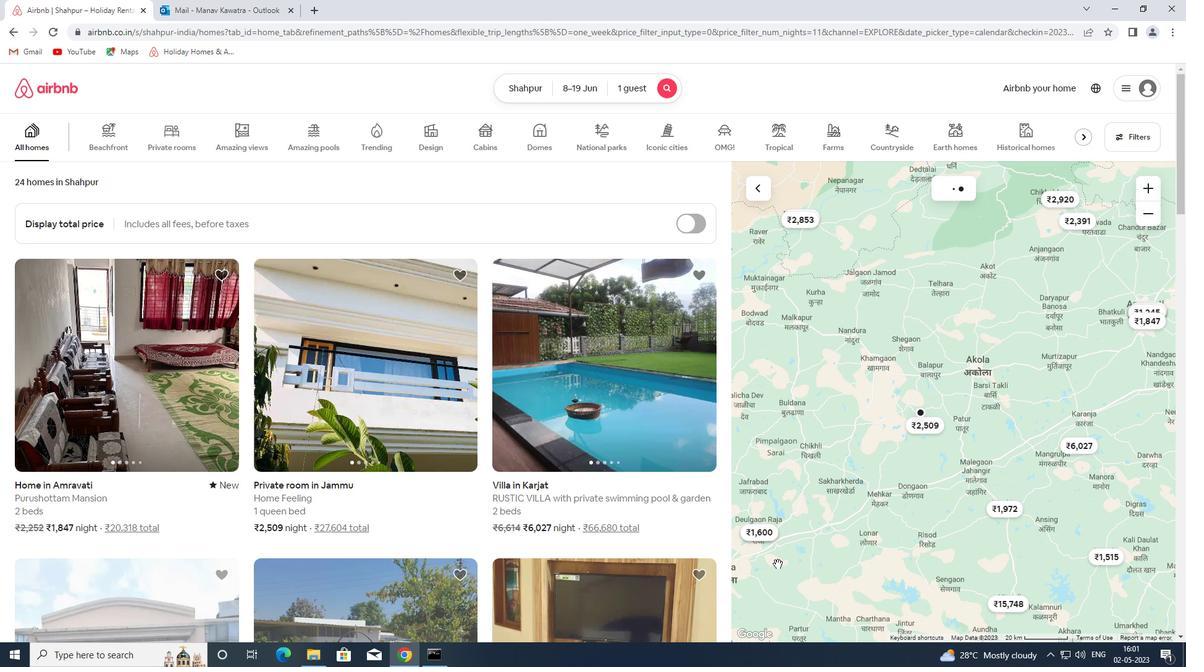 
